 Task: Look for space in Mentekab, Malaysia from 5th September, 2023 to 13th September, 2023 for 6 adults in price range Rs.15000 to Rs.20000. Place can be entire place with 3 bedrooms having 3 beds and 3 bathrooms. Property type can be house, flat, guest house. Booking option can be shelf check-in. Required host language is English.
Action: Mouse moved to (503, 124)
Screenshot: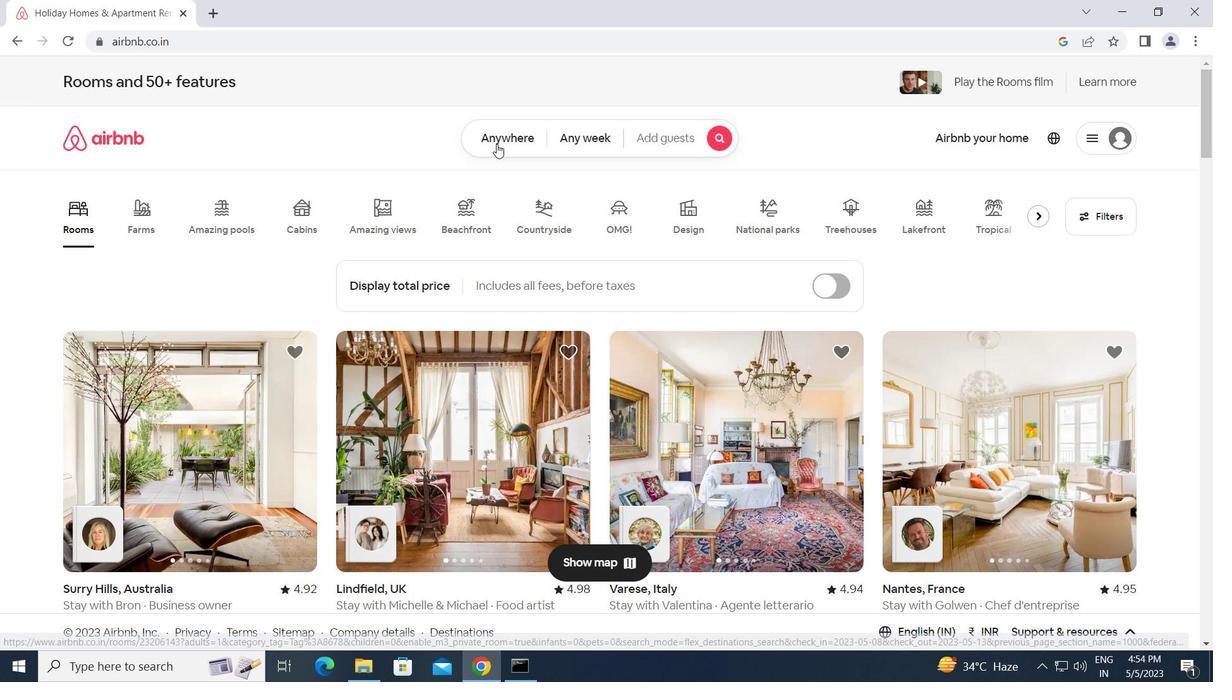 
Action: Mouse pressed left at (503, 124)
Screenshot: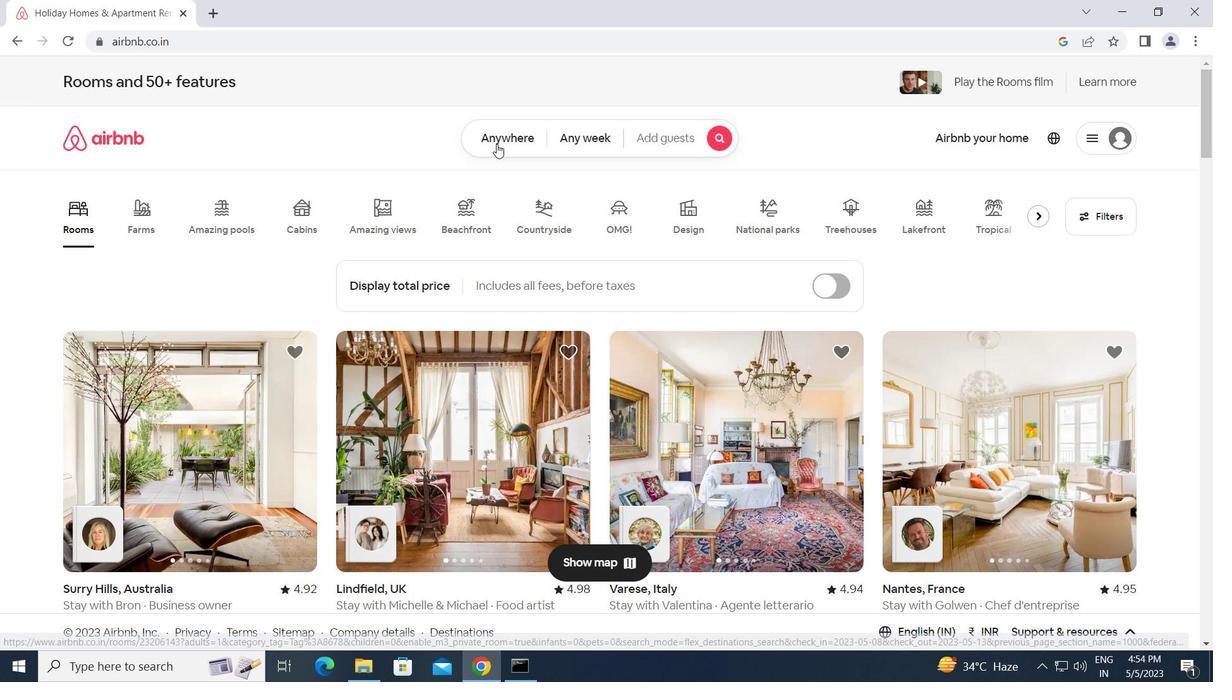 
Action: Mouse moved to (410, 189)
Screenshot: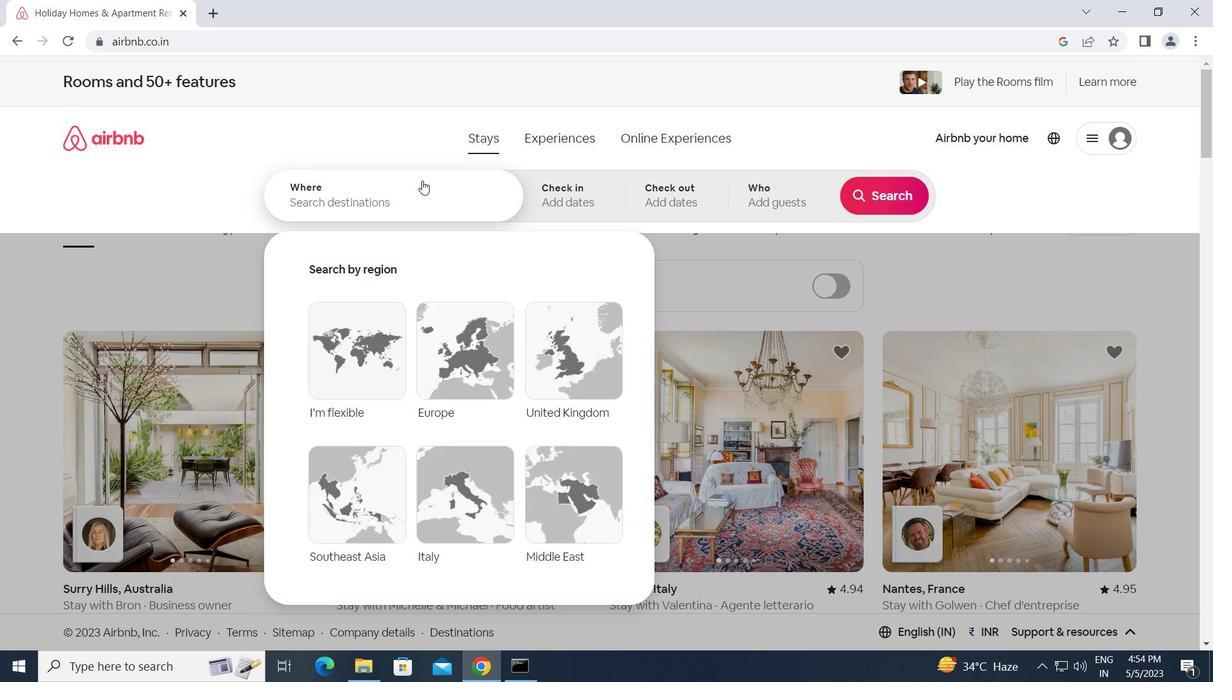 
Action: Mouse pressed left at (410, 189)
Screenshot: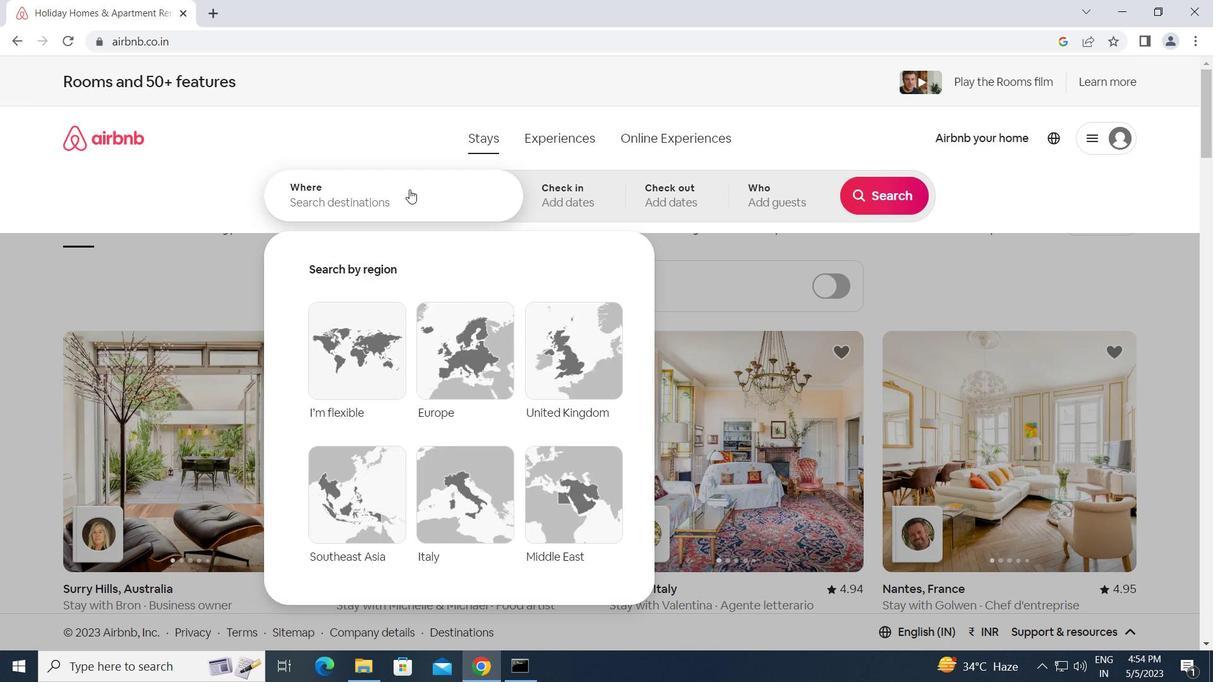 
Action: Key pressed m<Key.caps_lock>entekab,<Key.space><Key.caps_lock>m<Key.caps_lock>alaysia<Key.enter>
Screenshot: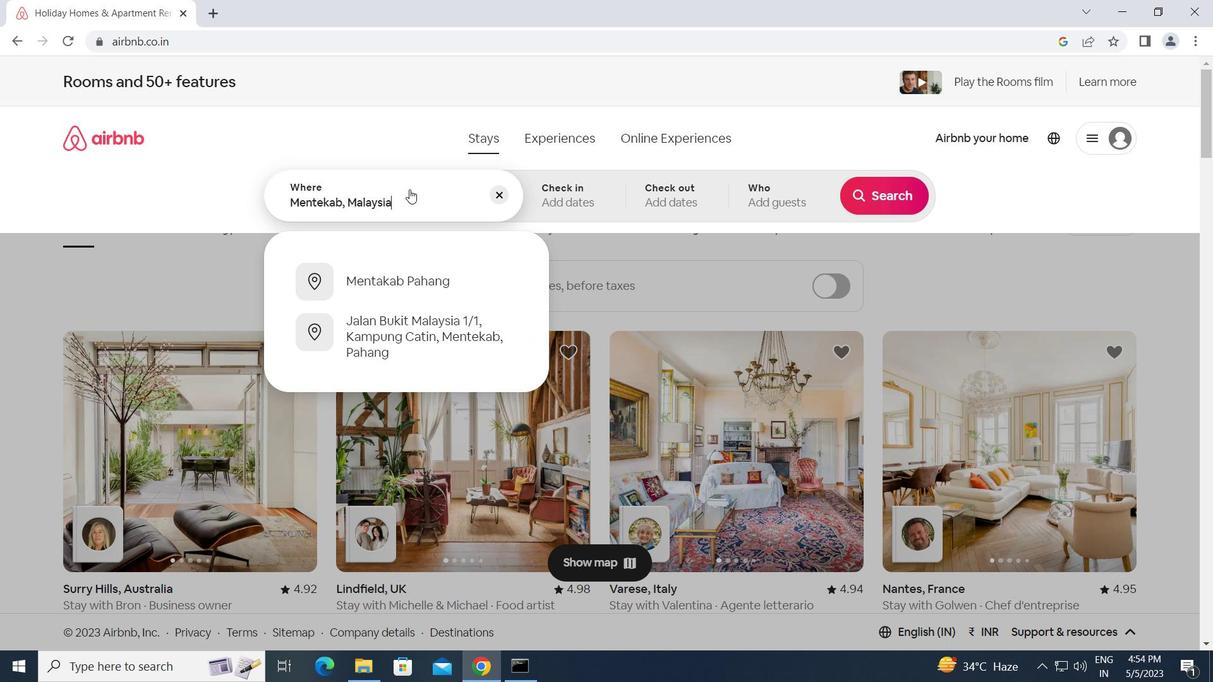 
Action: Mouse moved to (886, 327)
Screenshot: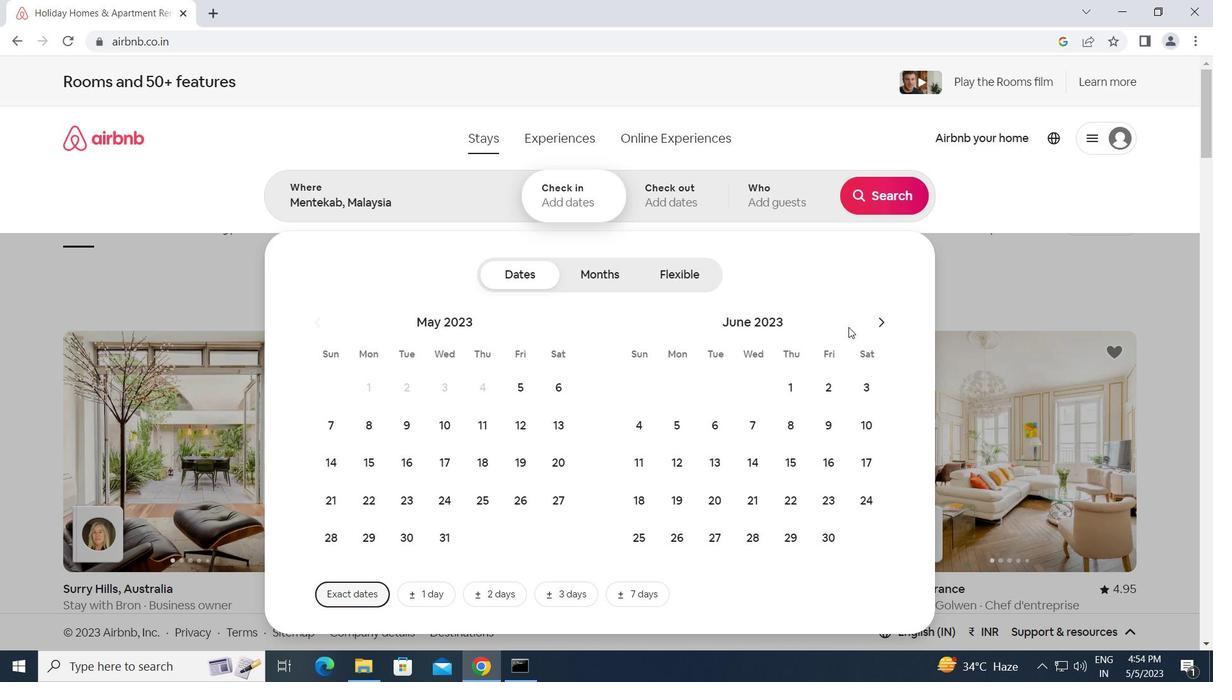 
Action: Mouse pressed left at (886, 327)
Screenshot: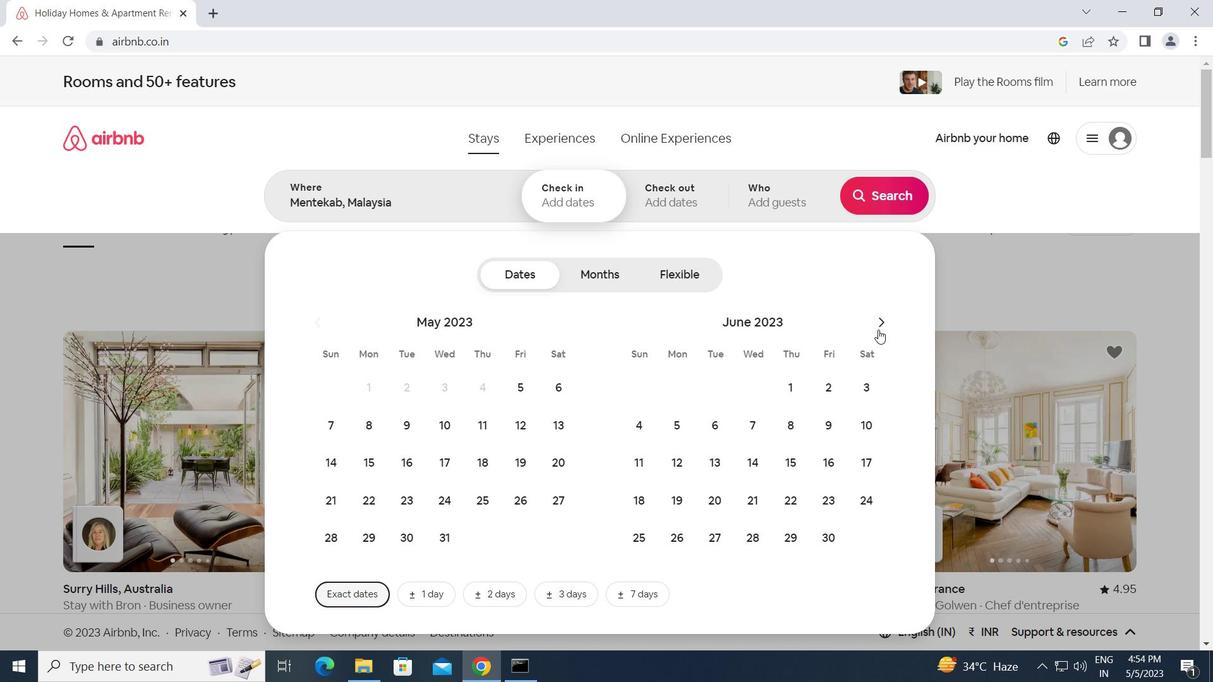 
Action: Mouse pressed left at (886, 327)
Screenshot: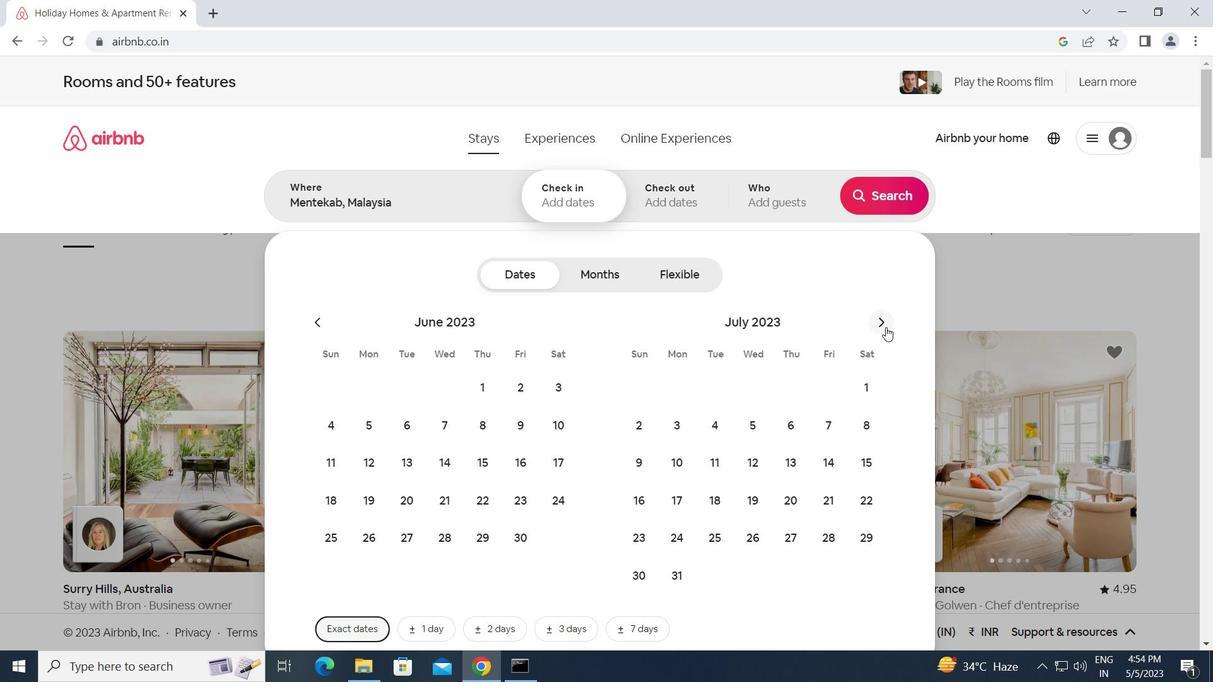 
Action: Mouse pressed left at (886, 327)
Screenshot: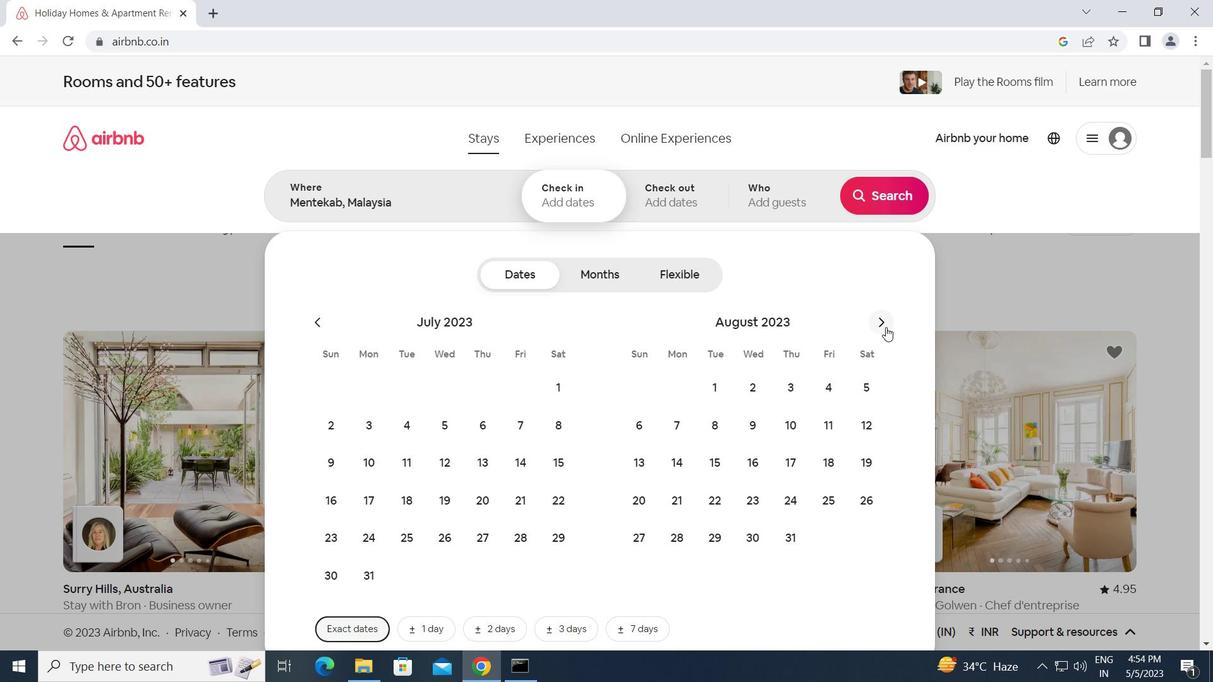
Action: Mouse moved to (711, 429)
Screenshot: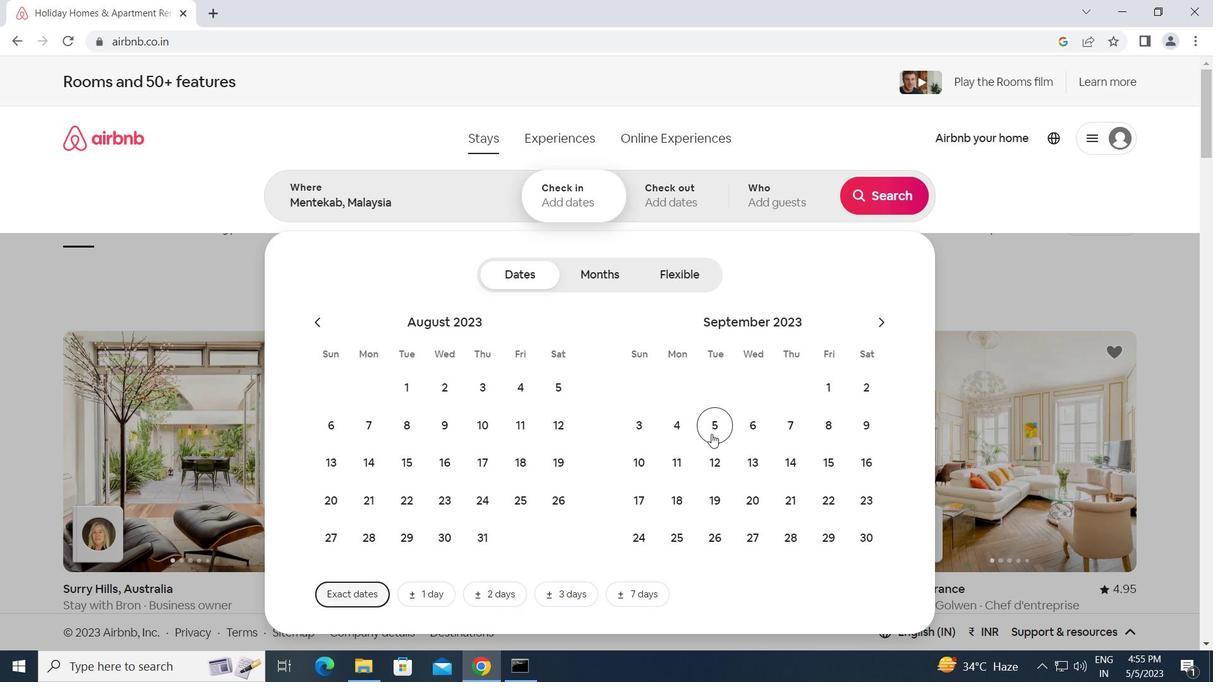 
Action: Mouse pressed left at (711, 429)
Screenshot: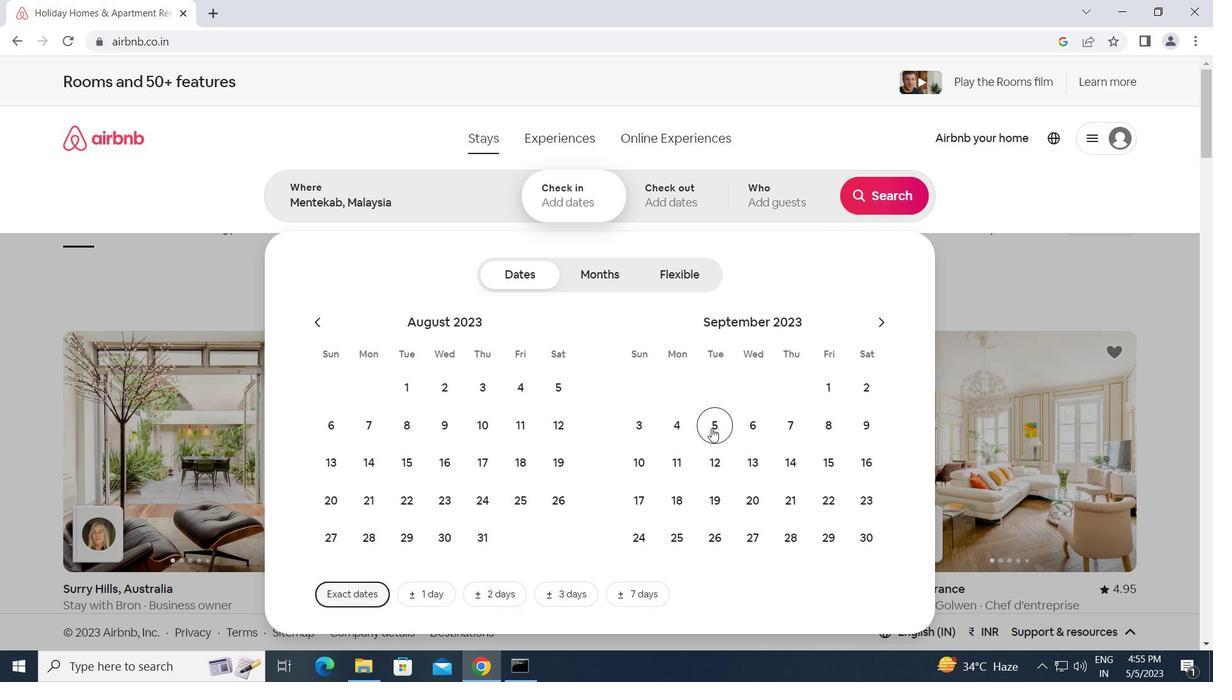 
Action: Mouse moved to (753, 457)
Screenshot: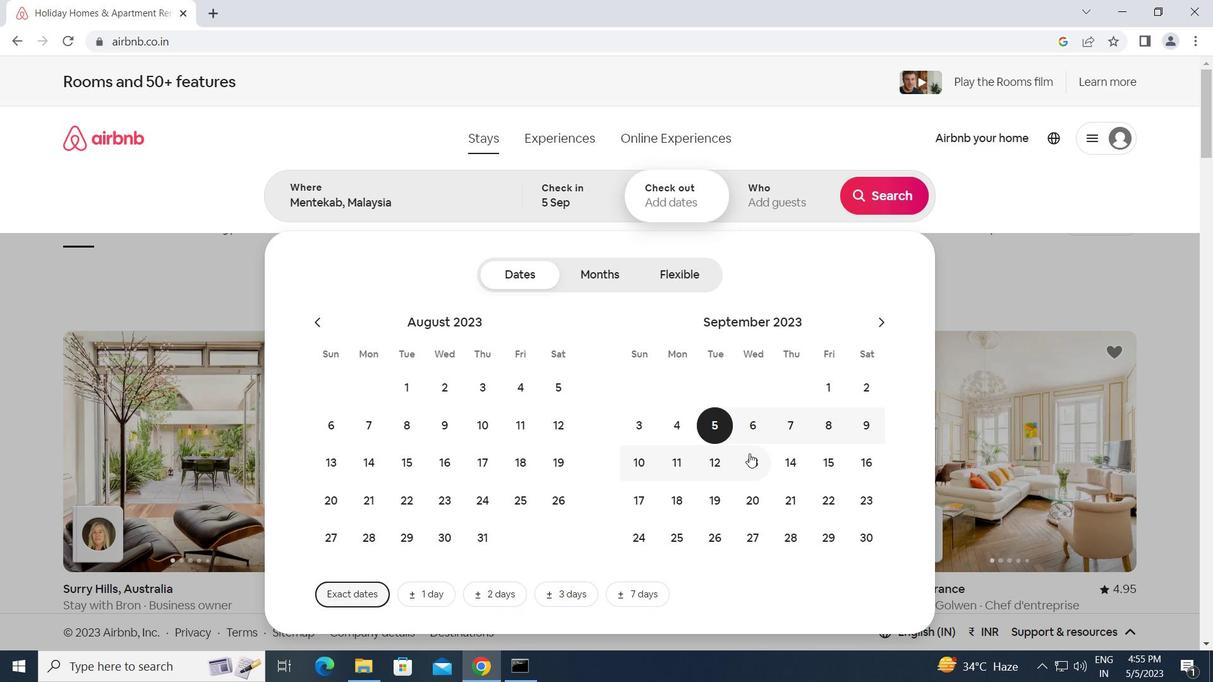 
Action: Mouse pressed left at (753, 457)
Screenshot: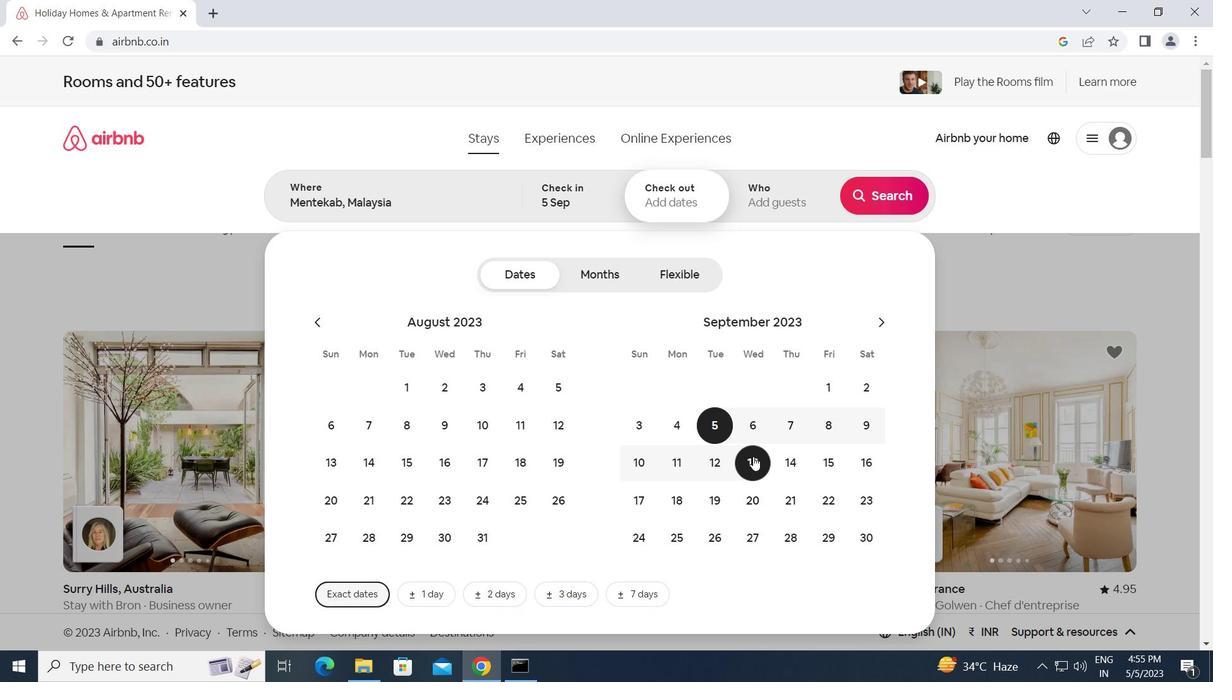 
Action: Mouse moved to (769, 199)
Screenshot: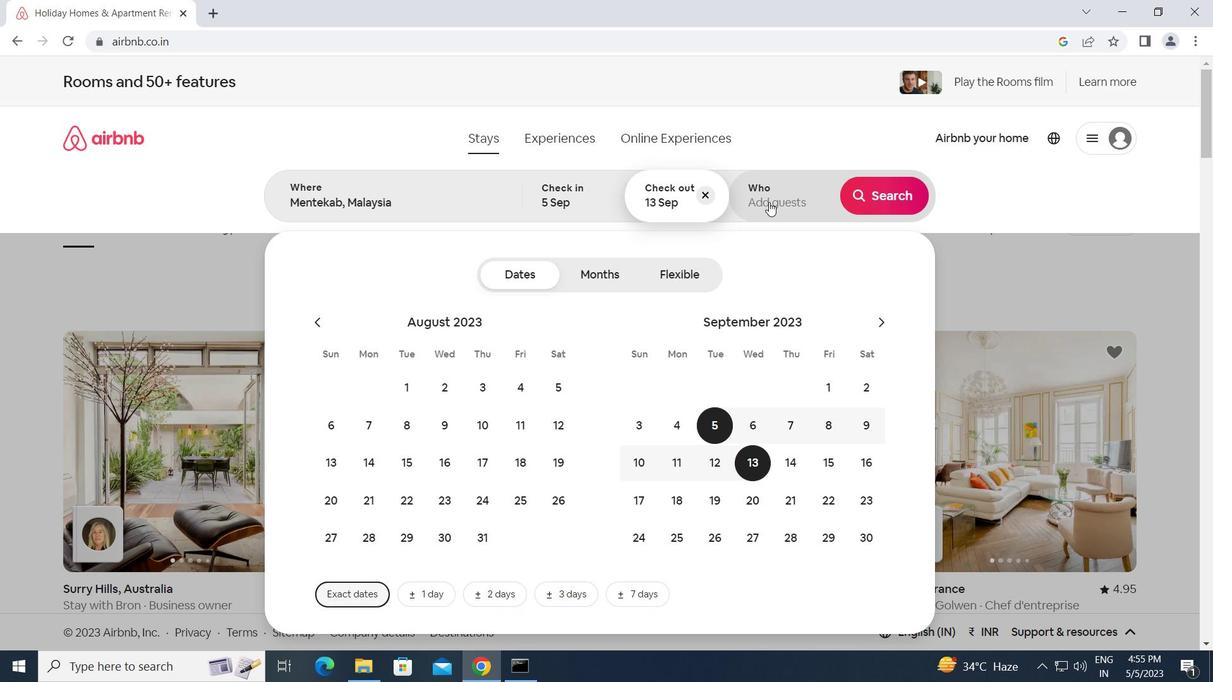 
Action: Mouse pressed left at (769, 199)
Screenshot: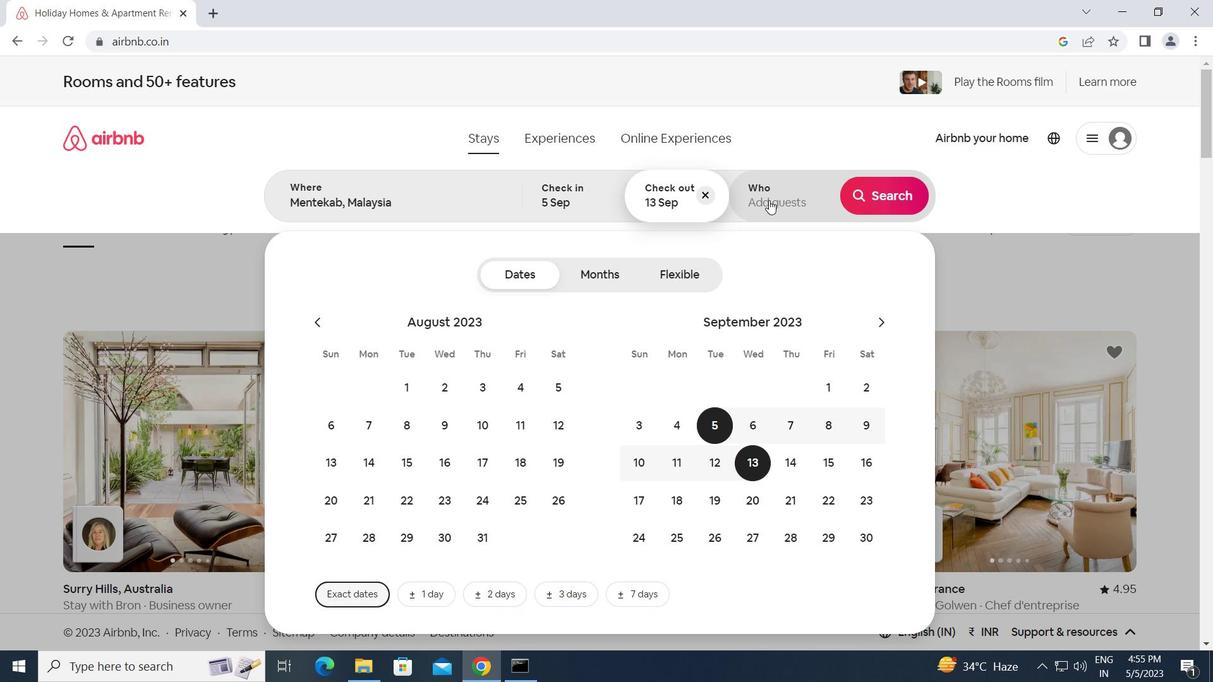 
Action: Mouse moved to (887, 282)
Screenshot: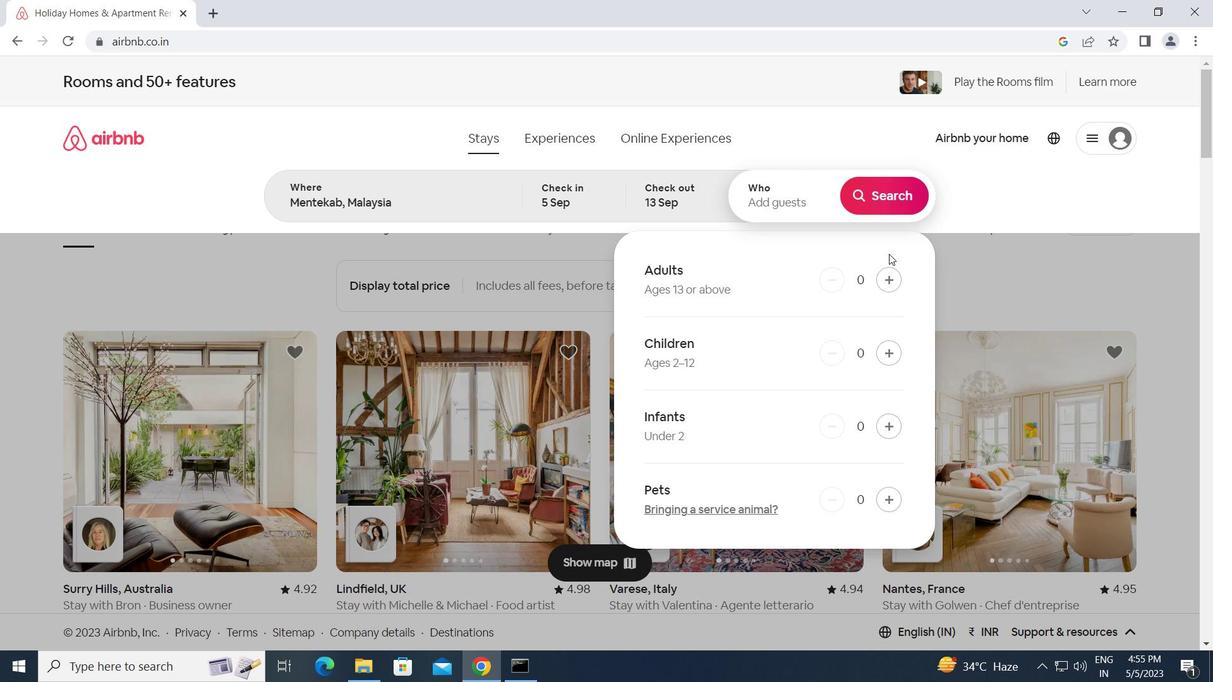 
Action: Mouse pressed left at (887, 282)
Screenshot: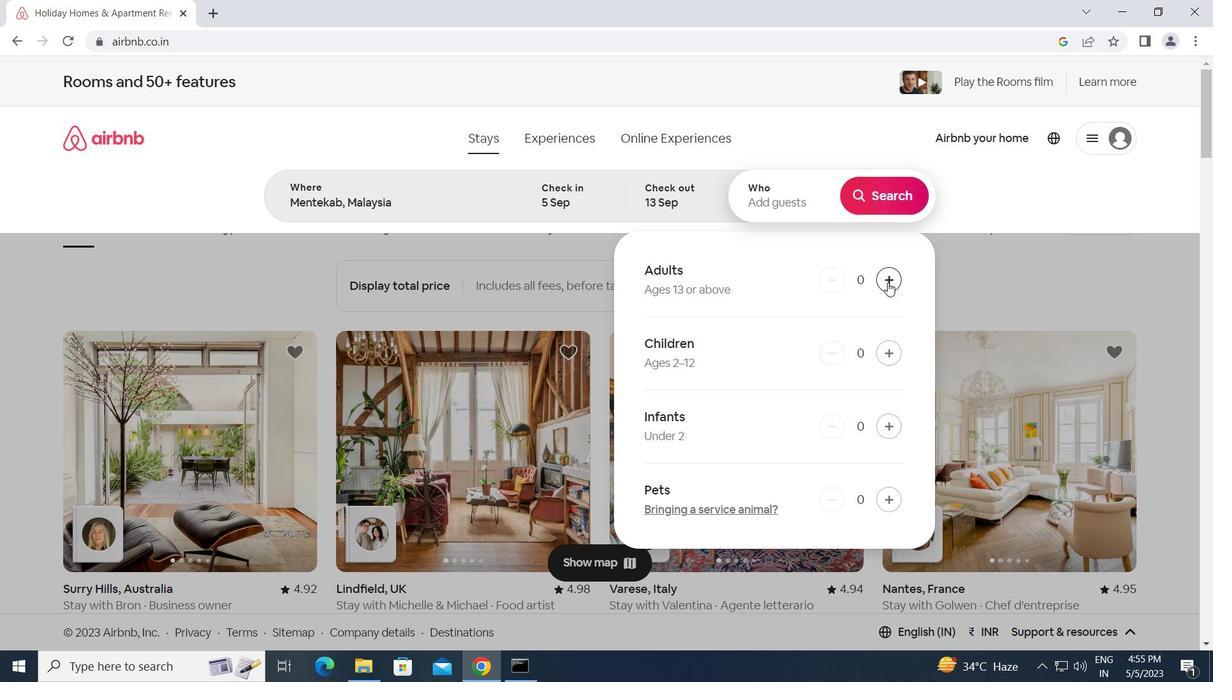 
Action: Mouse pressed left at (887, 282)
Screenshot: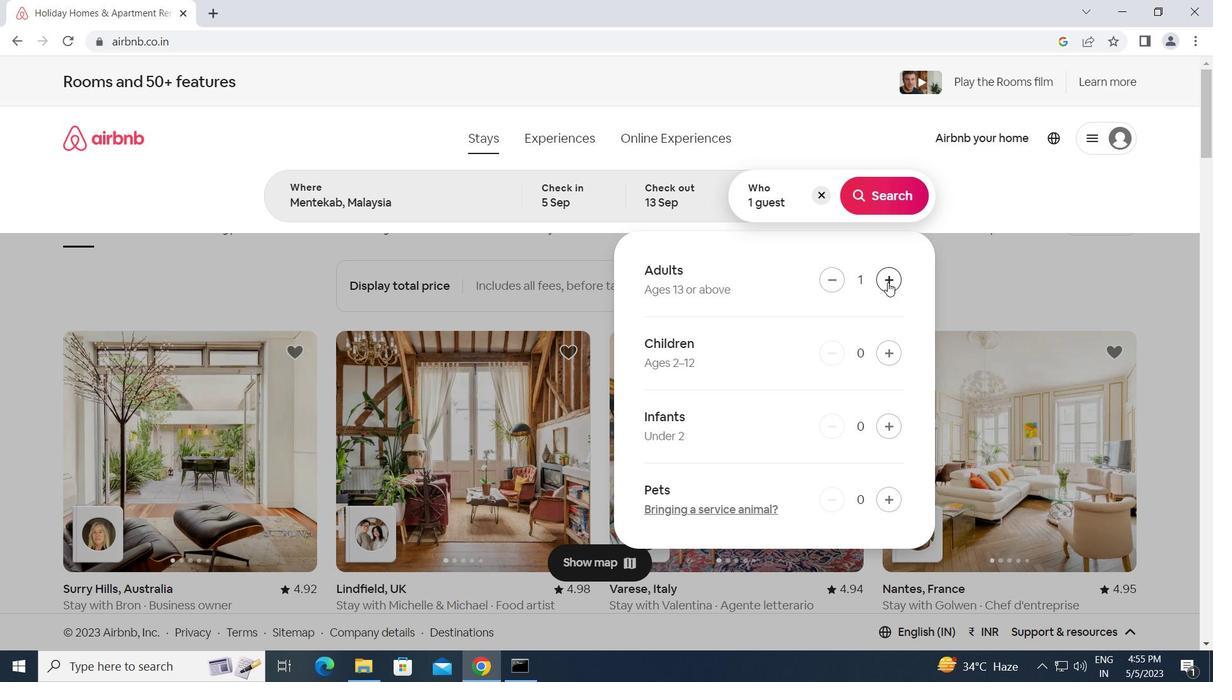 
Action: Mouse pressed left at (887, 282)
Screenshot: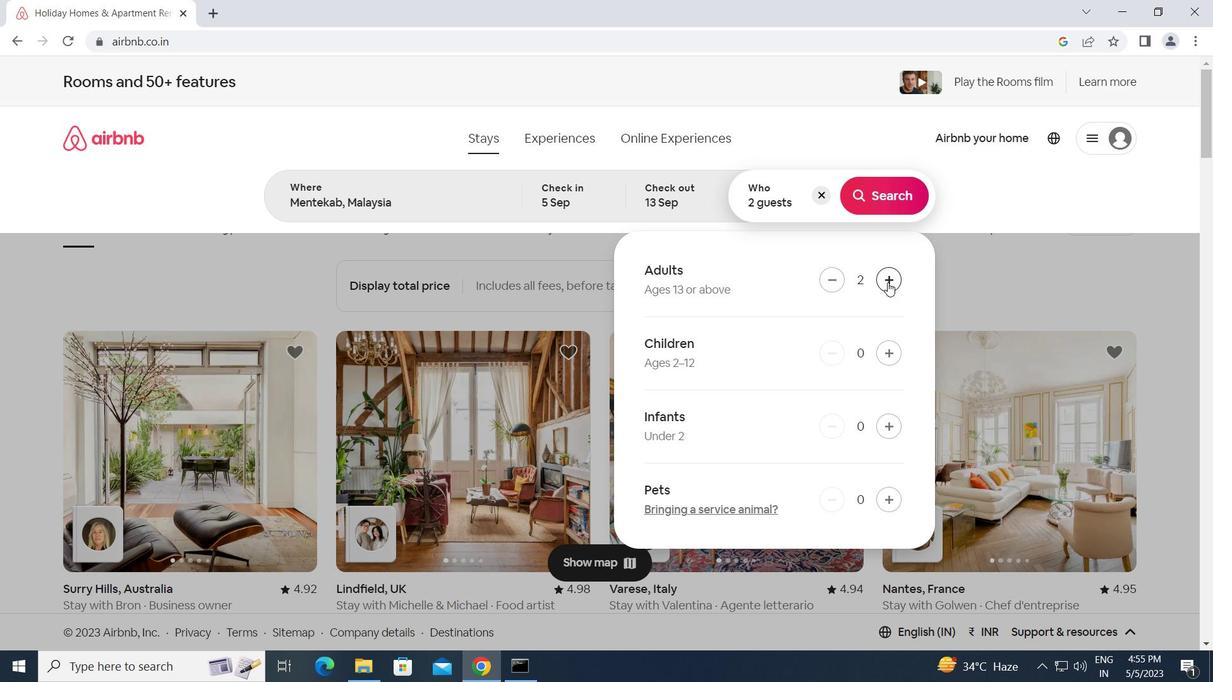 
Action: Mouse pressed left at (887, 282)
Screenshot: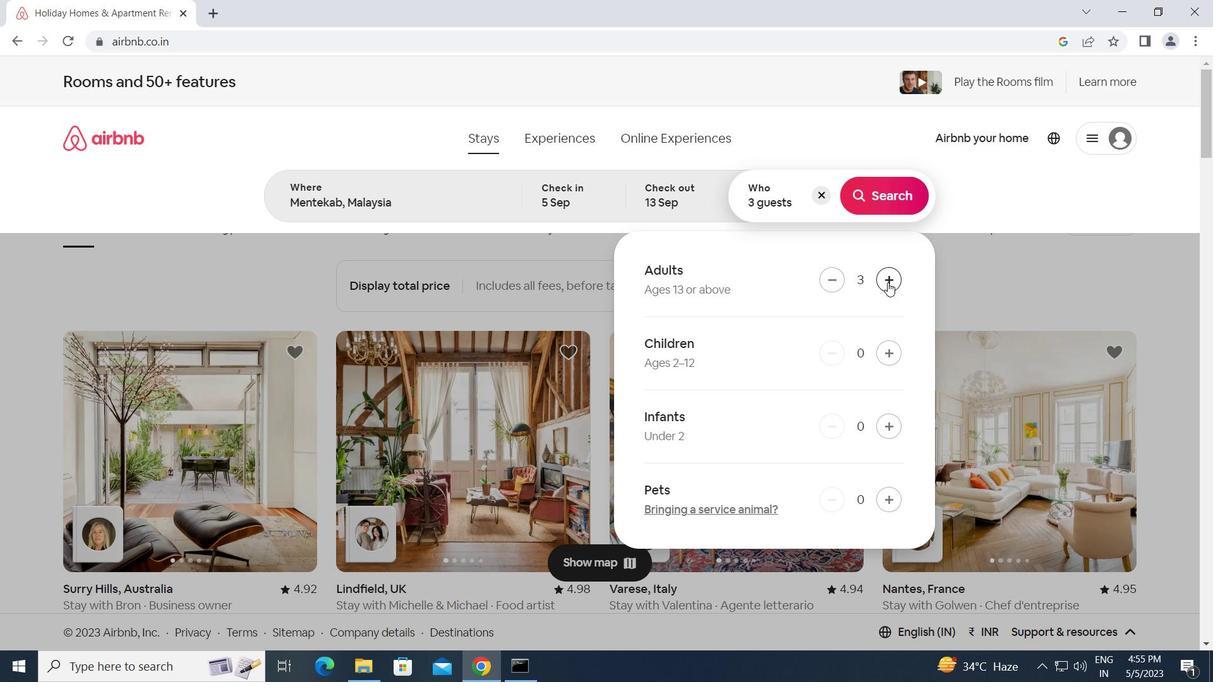 
Action: Mouse pressed left at (887, 282)
Screenshot: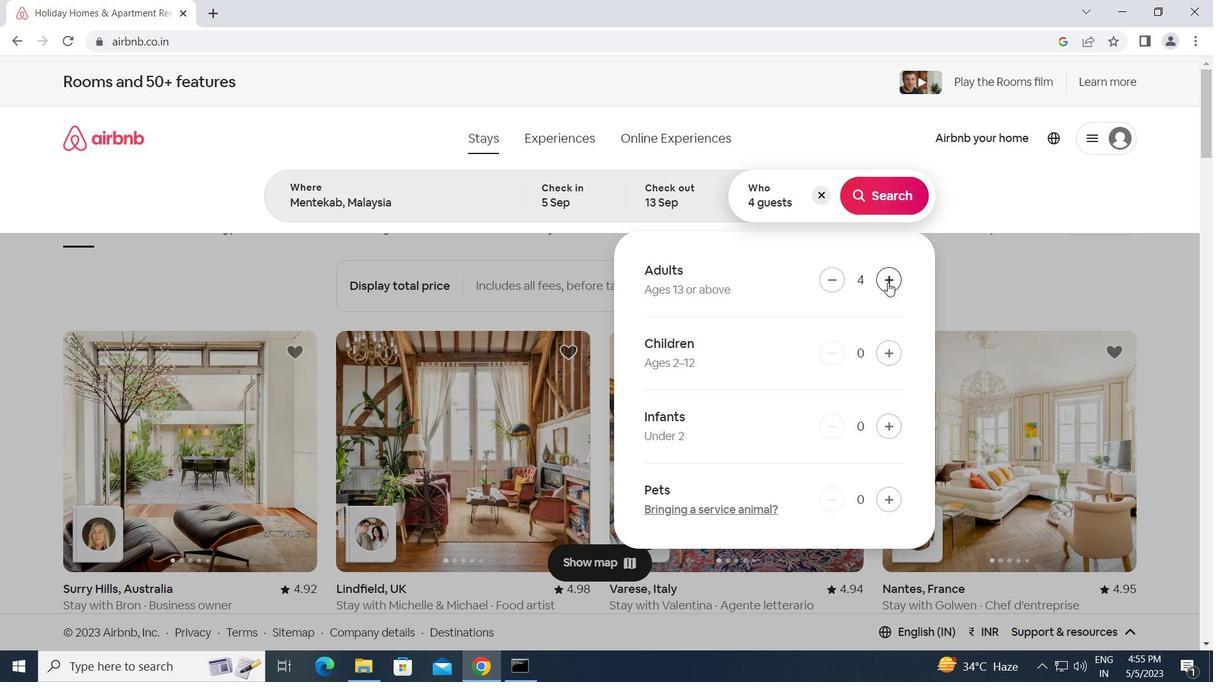 
Action: Mouse pressed left at (887, 282)
Screenshot: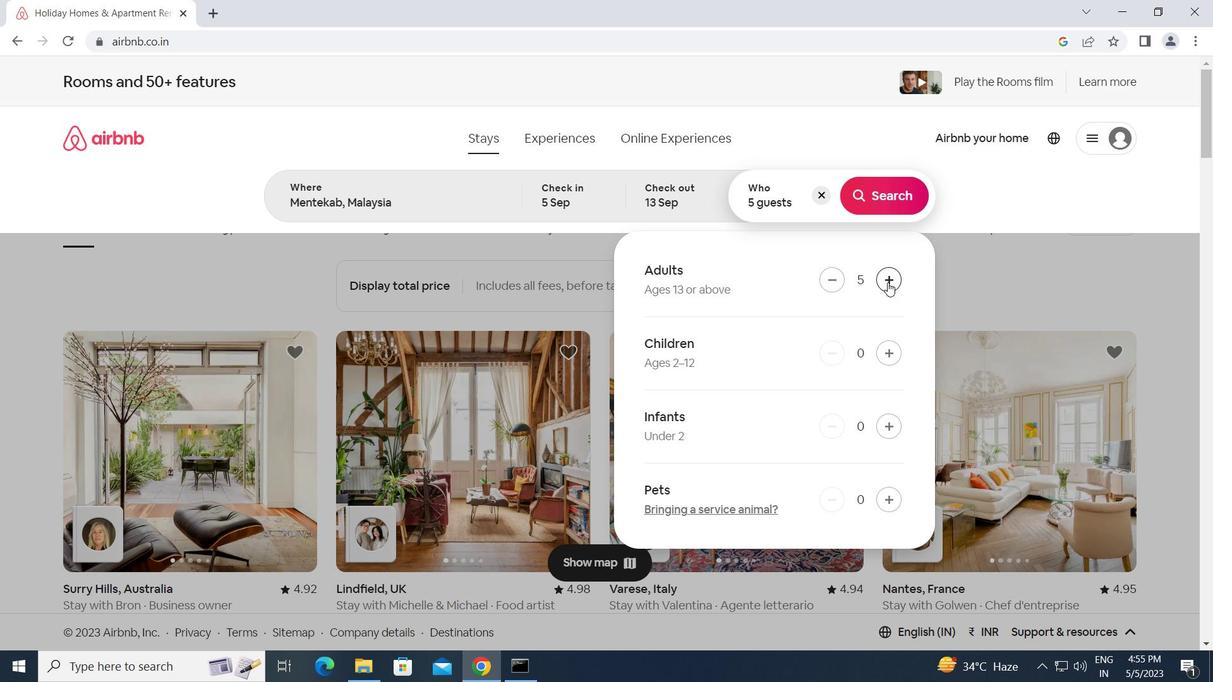 
Action: Mouse moved to (902, 188)
Screenshot: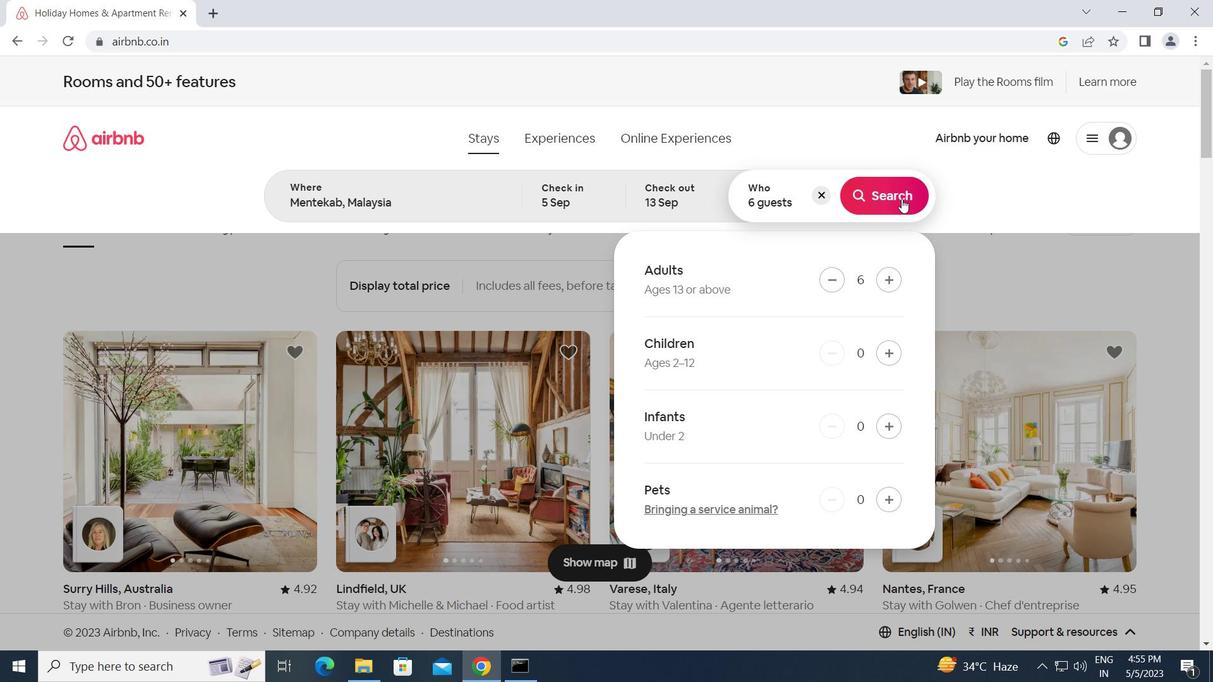 
Action: Mouse pressed left at (902, 188)
Screenshot: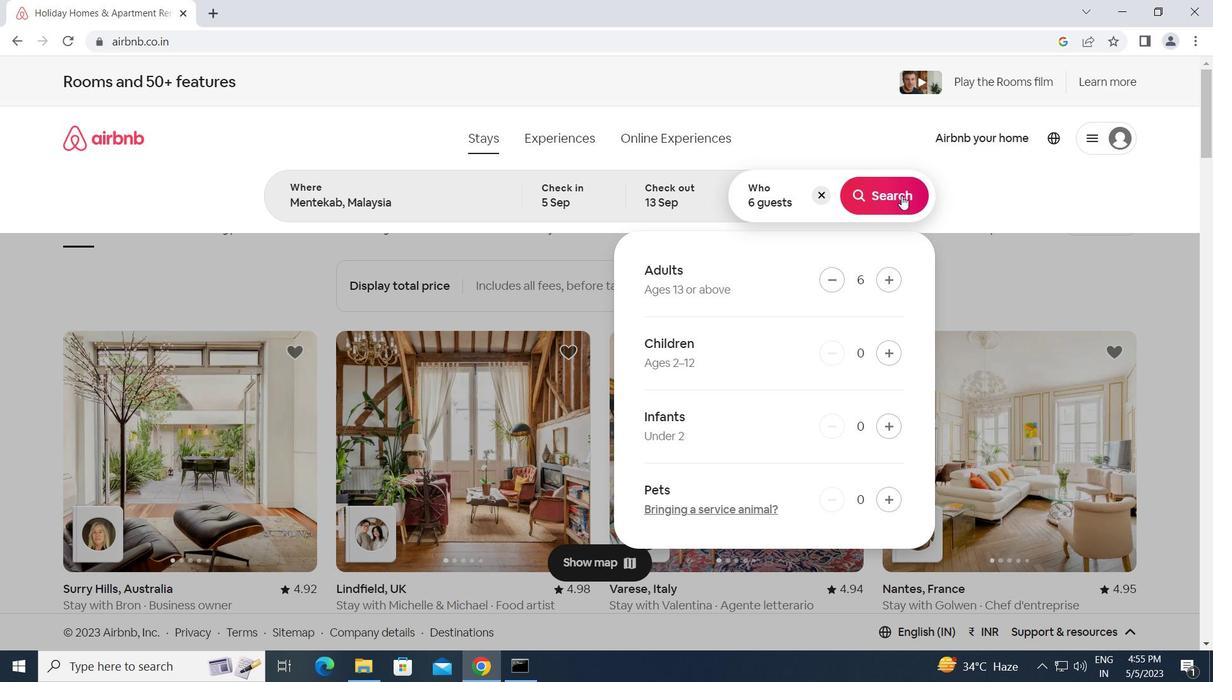 
Action: Mouse moved to (1129, 154)
Screenshot: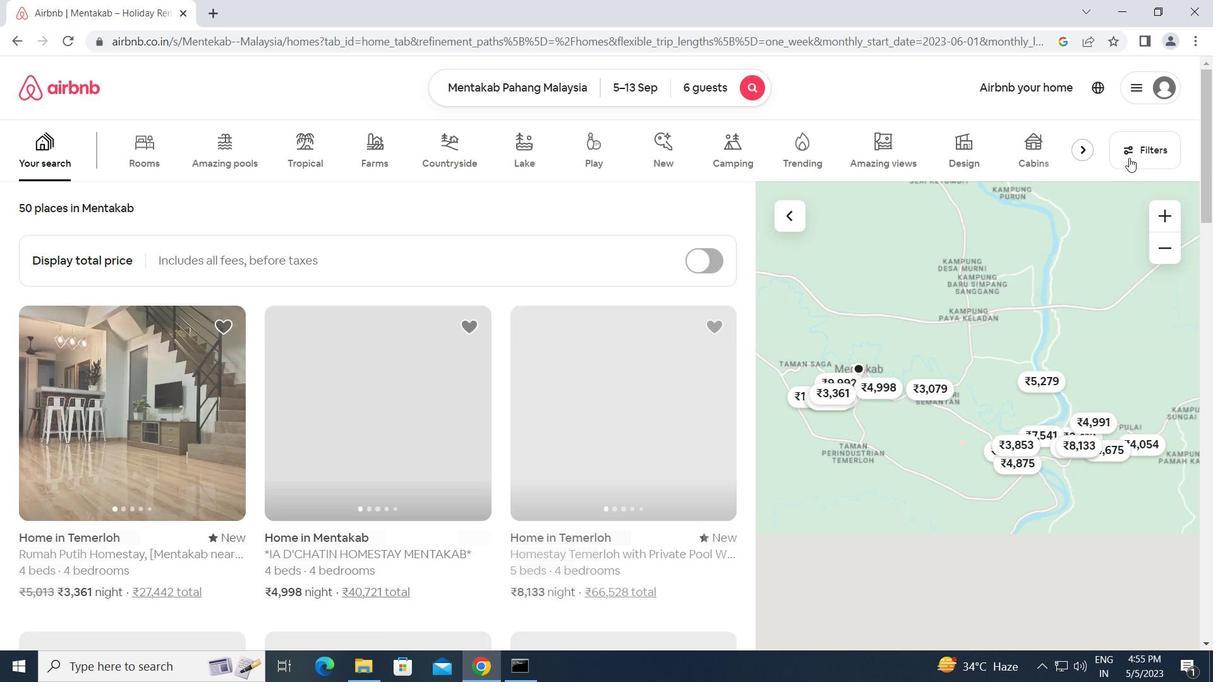 
Action: Mouse pressed left at (1129, 154)
Screenshot: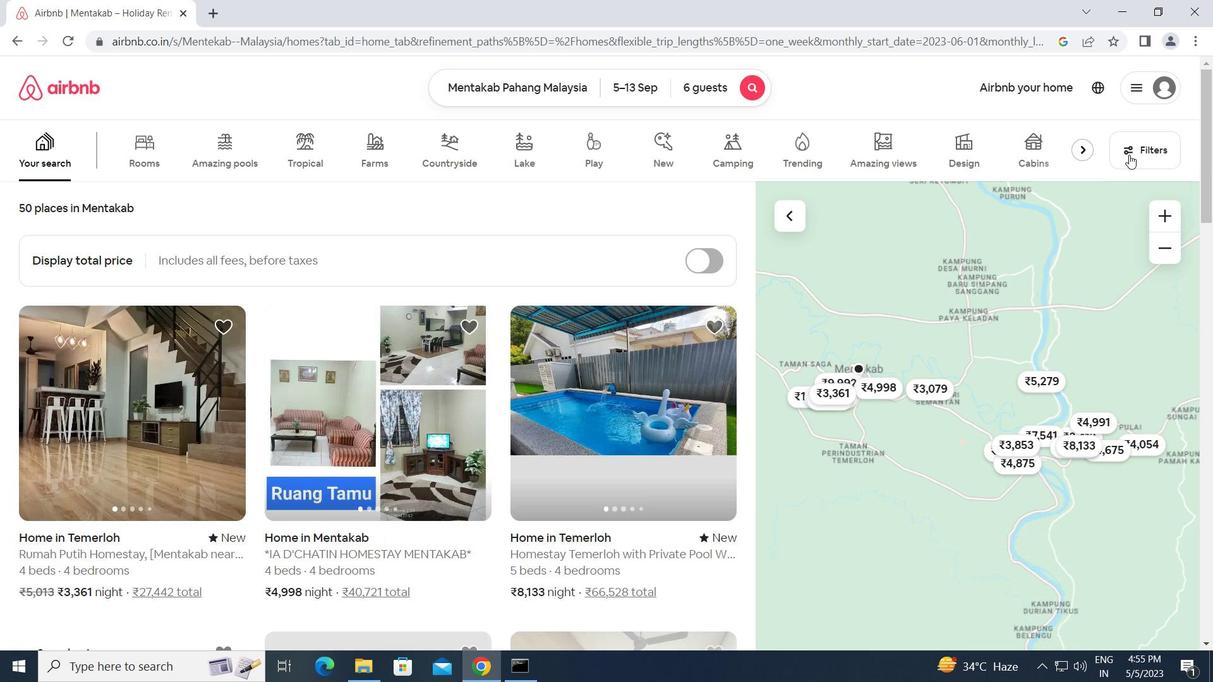
Action: Mouse moved to (364, 530)
Screenshot: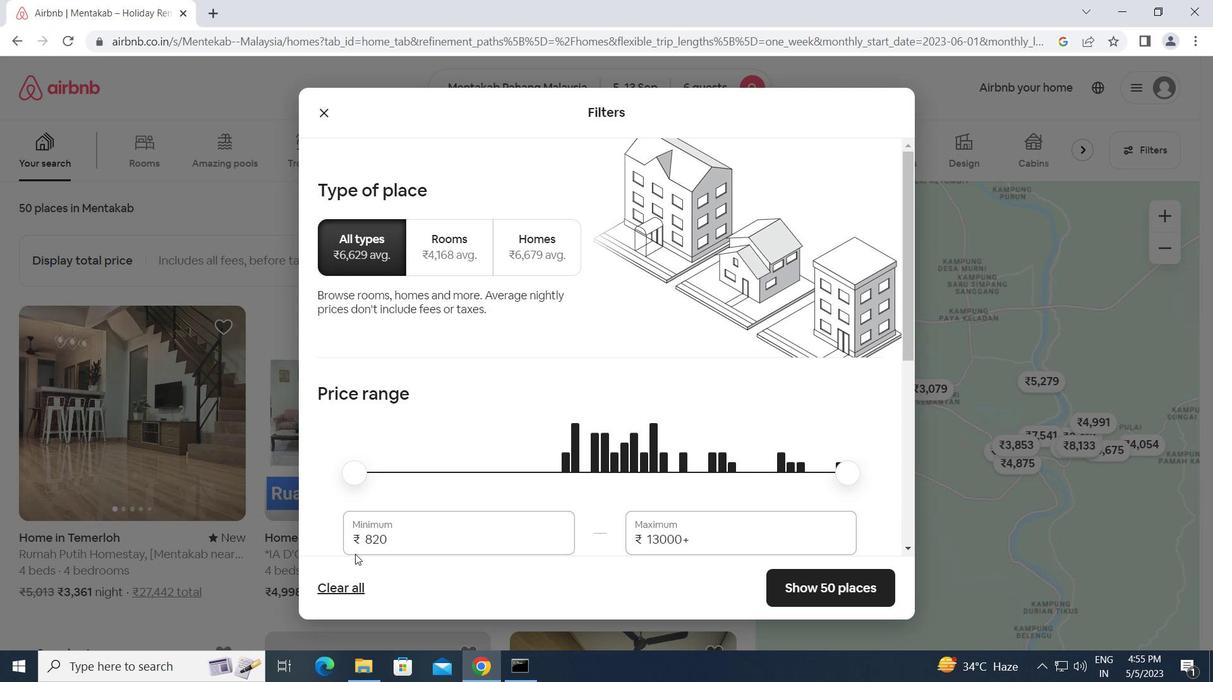 
Action: Mouse scrolled (364, 530) with delta (0, 0)
Screenshot: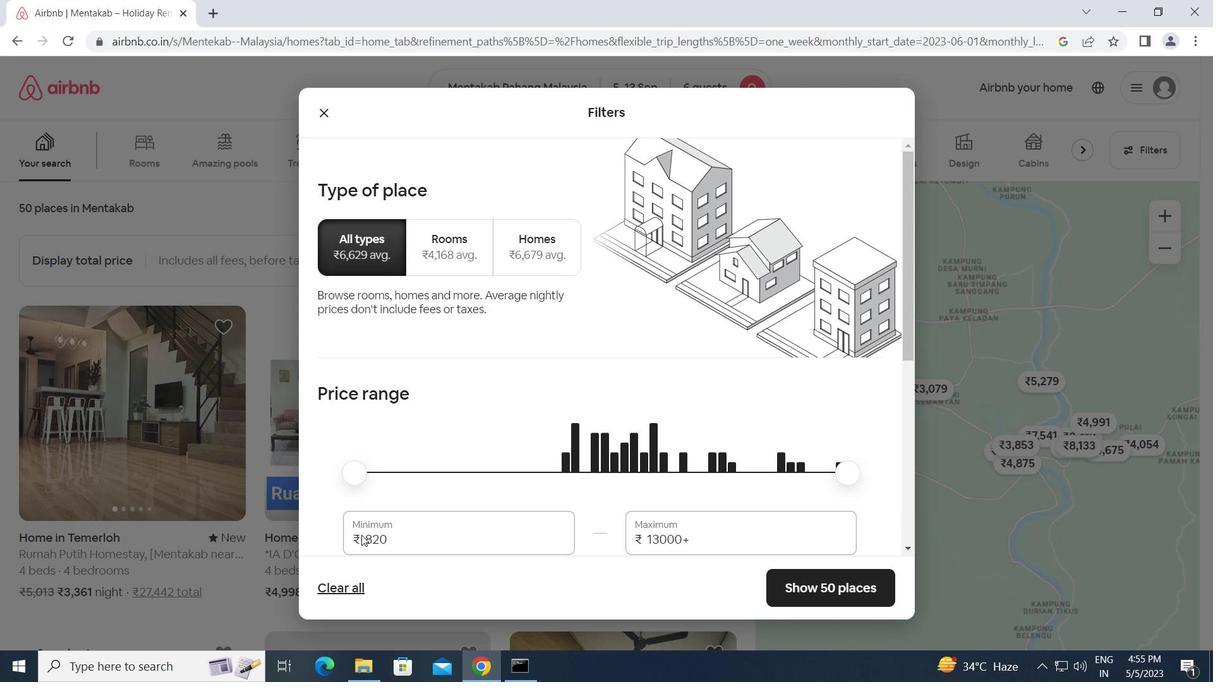 
Action: Mouse scrolled (364, 530) with delta (0, 0)
Screenshot: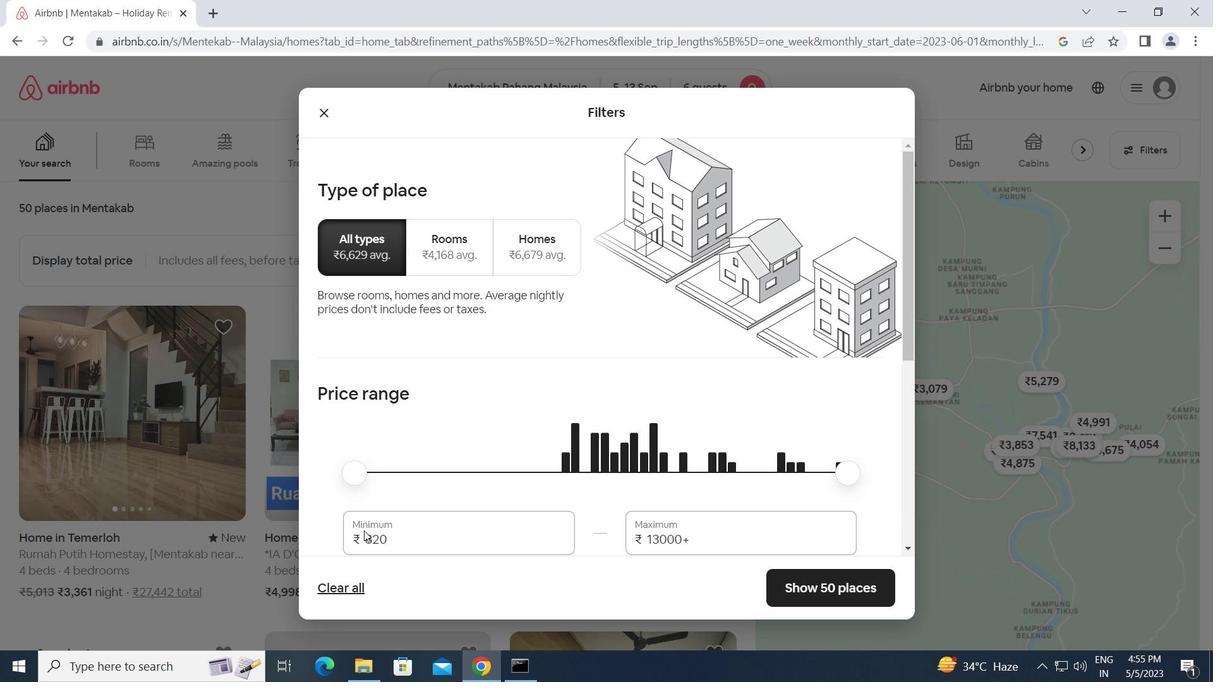 
Action: Mouse moved to (390, 382)
Screenshot: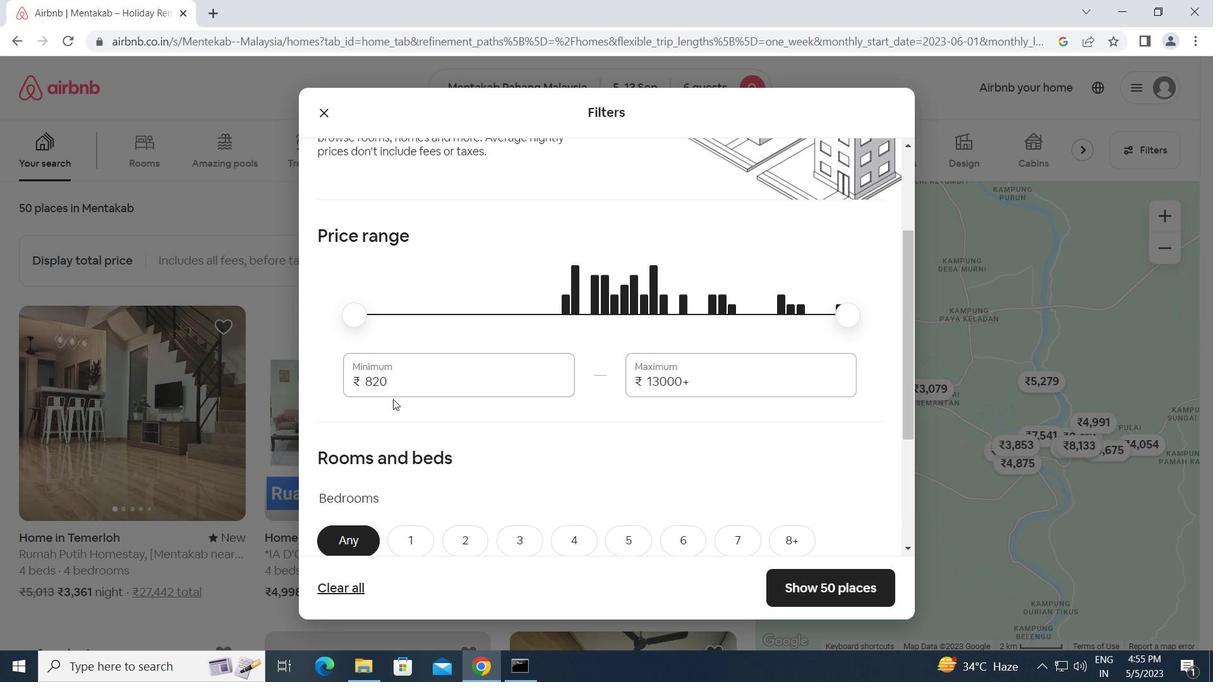 
Action: Mouse pressed left at (390, 382)
Screenshot: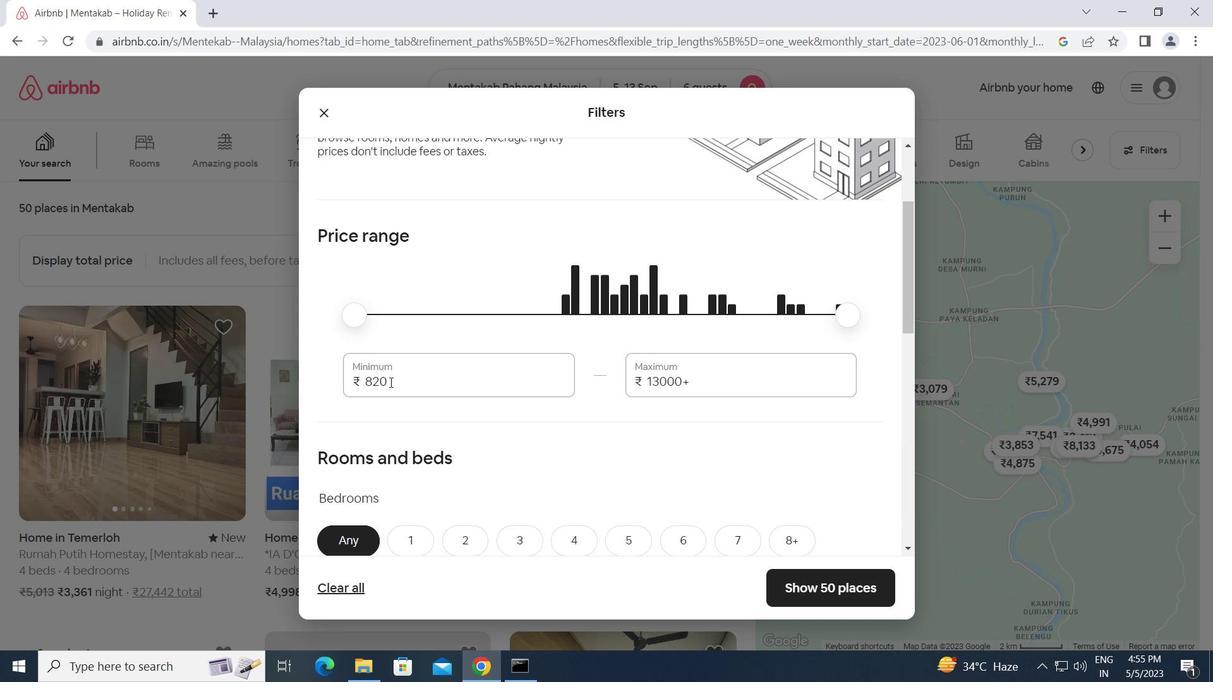 
Action: Mouse moved to (296, 379)
Screenshot: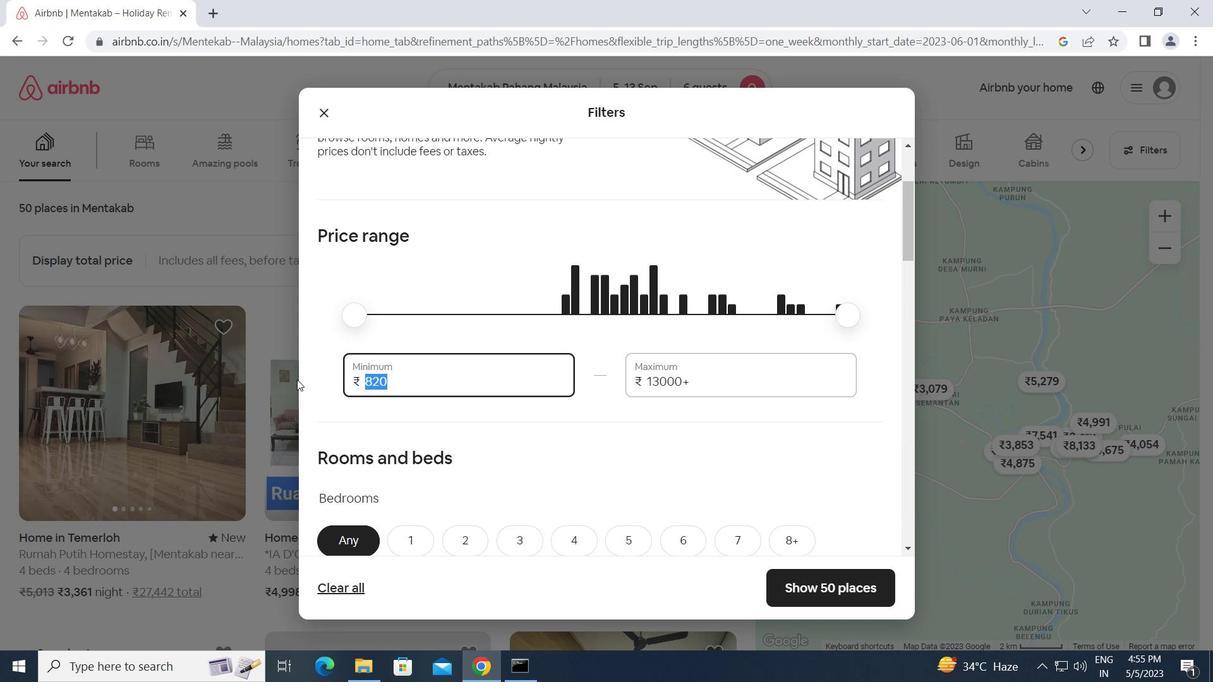
Action: Key pressed 15000<Key.tab>2000
Screenshot: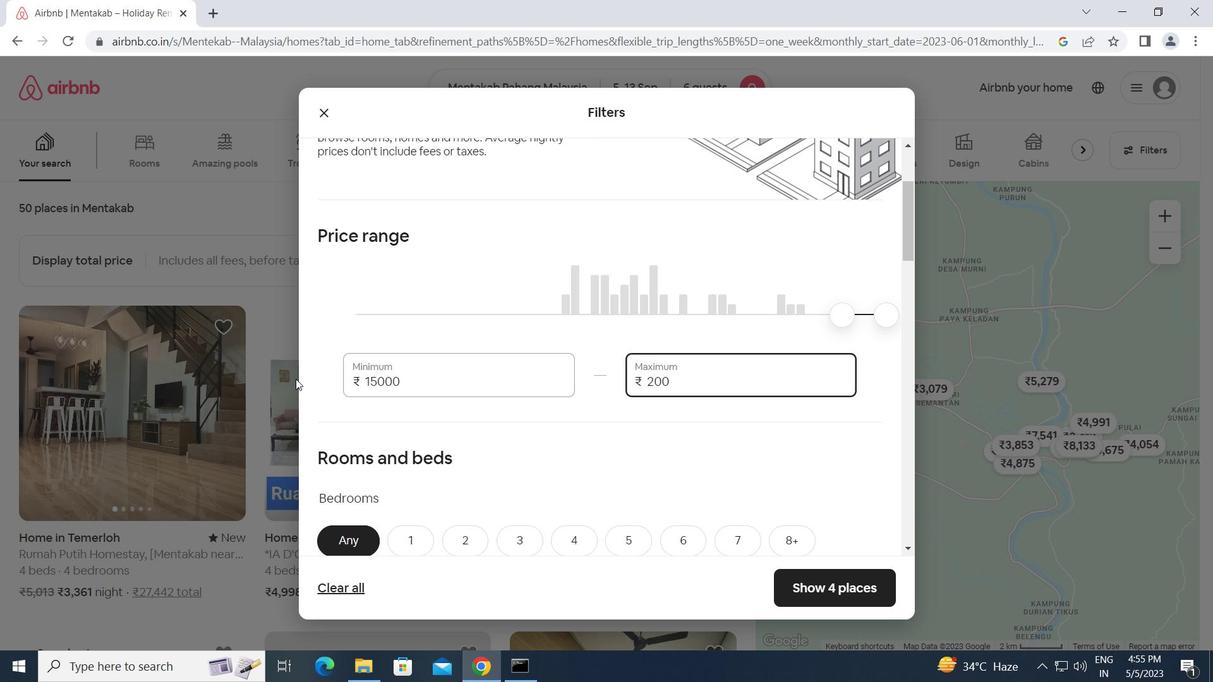 
Action: Mouse moved to (303, 389)
Screenshot: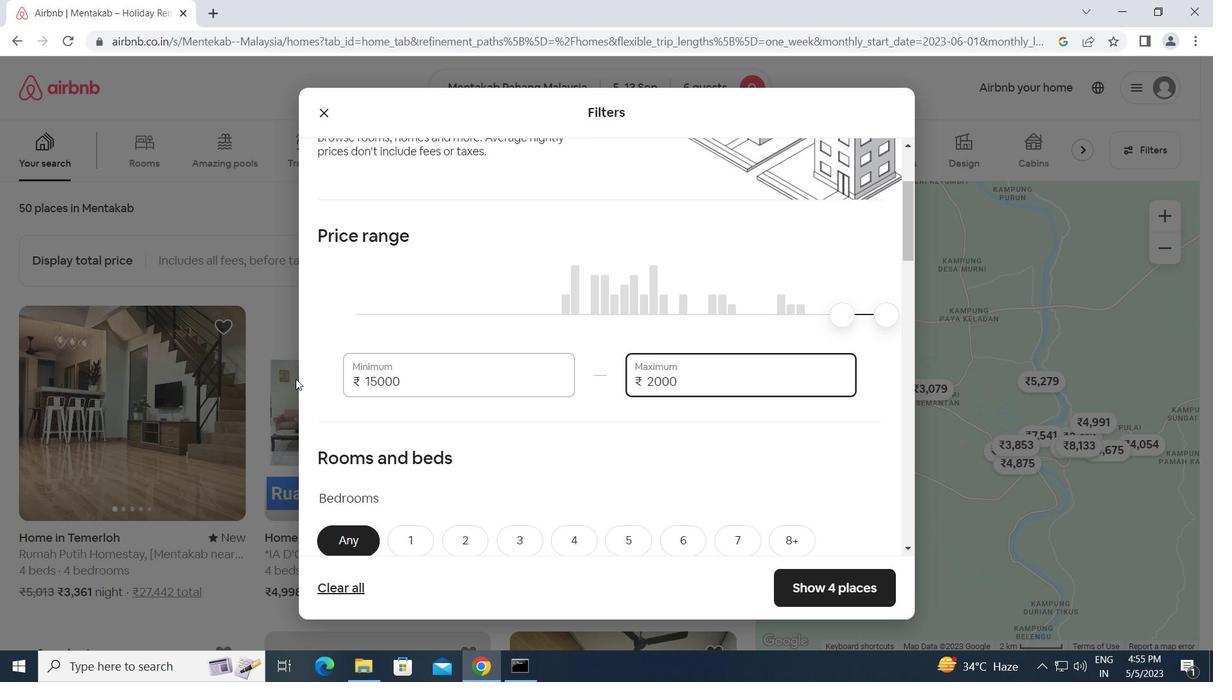 
Action: Key pressed 0
Screenshot: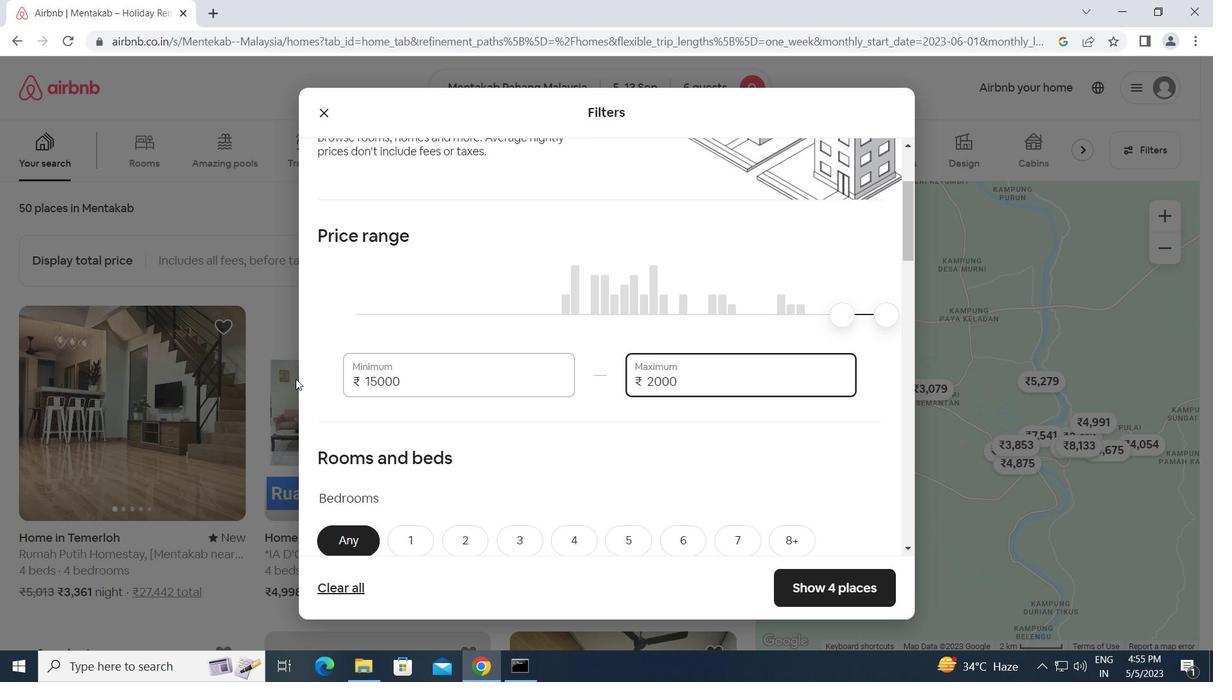 
Action: Mouse moved to (419, 429)
Screenshot: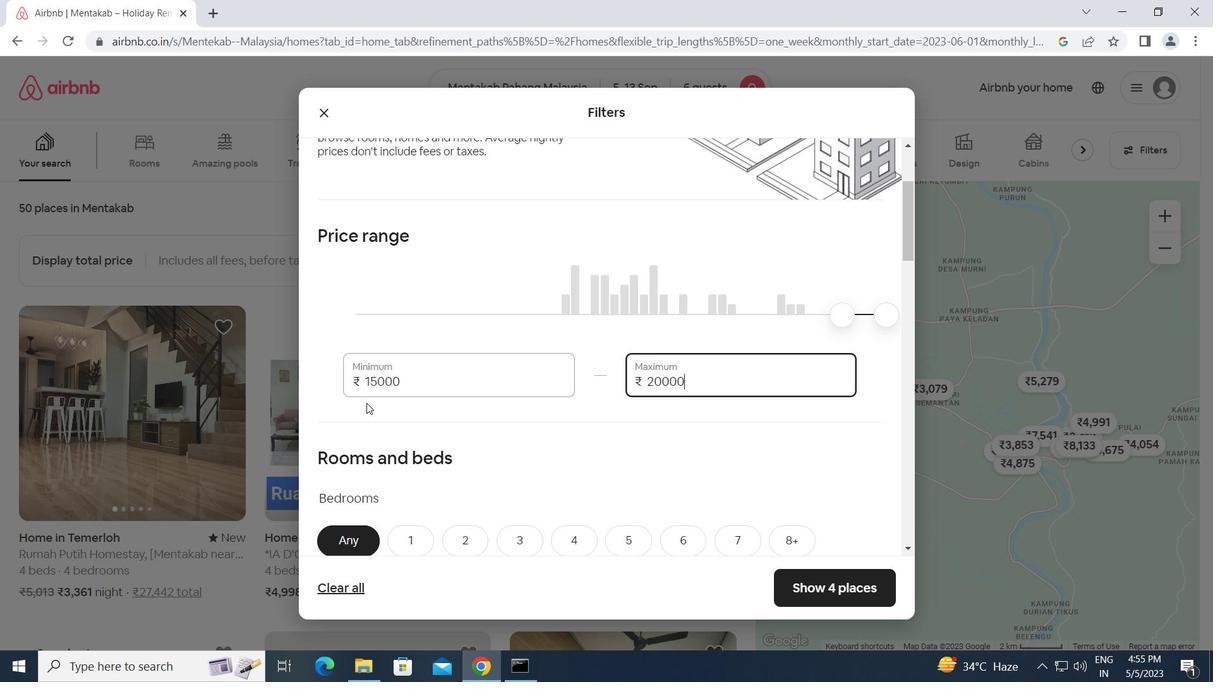 
Action: Mouse scrolled (419, 429) with delta (0, 0)
Screenshot: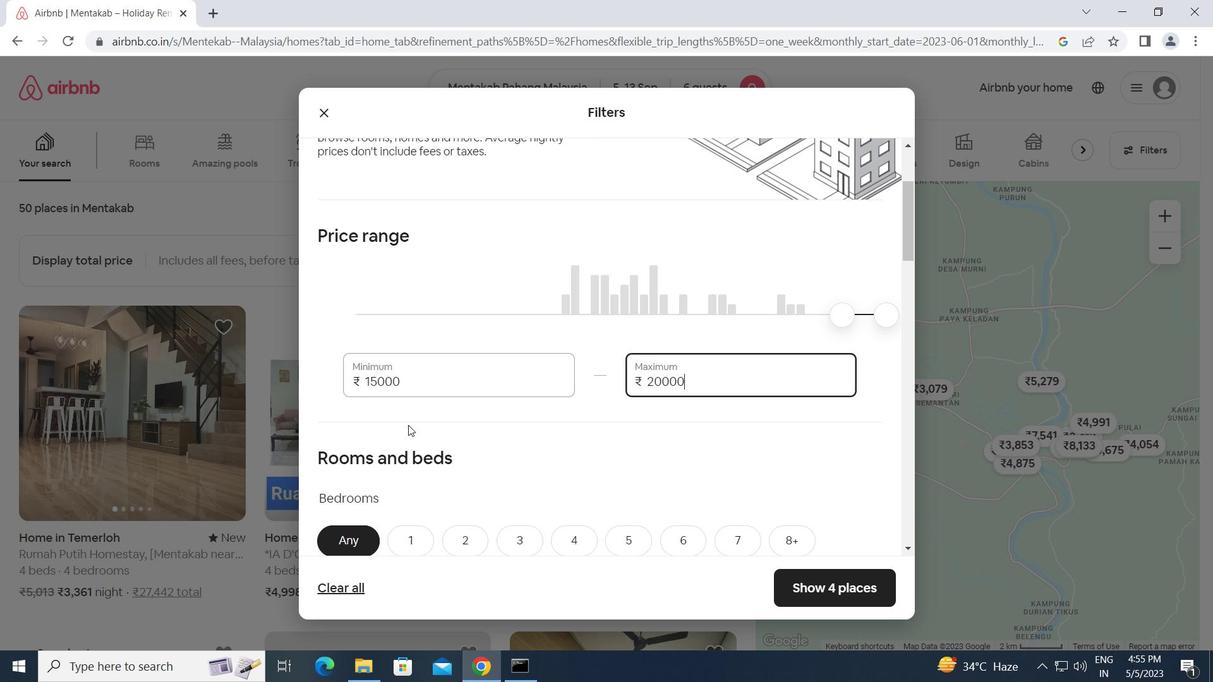 
Action: Mouse scrolled (419, 429) with delta (0, 0)
Screenshot: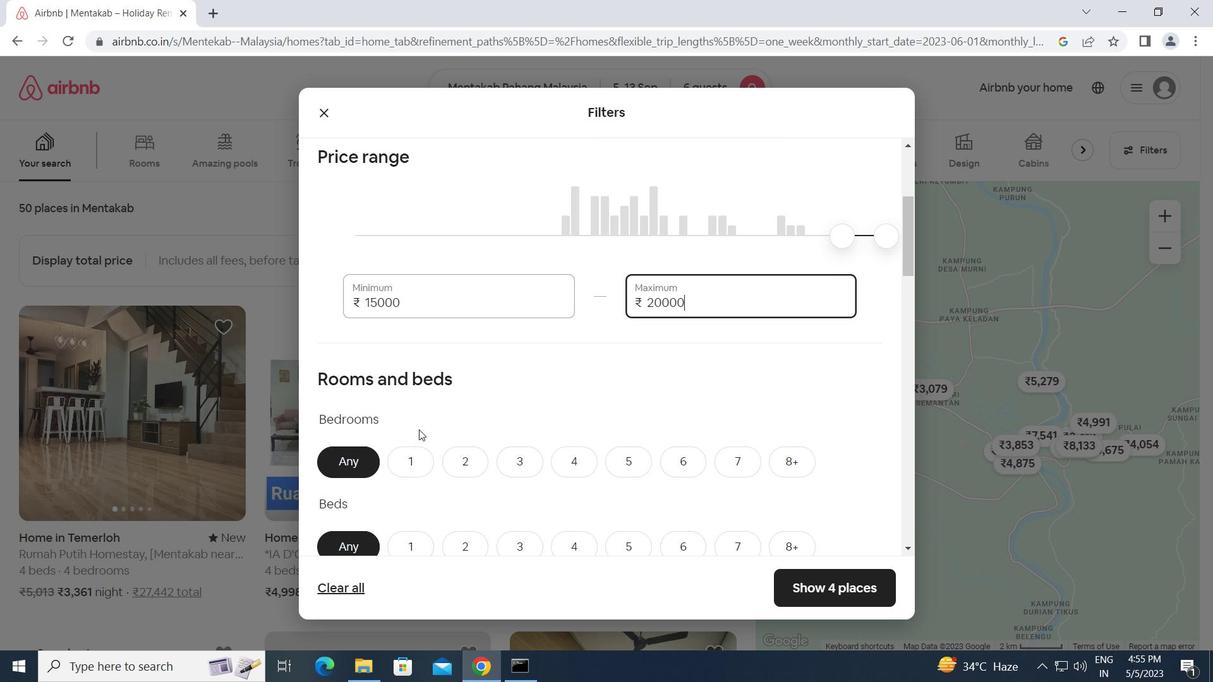 
Action: Mouse scrolled (419, 429) with delta (0, 0)
Screenshot: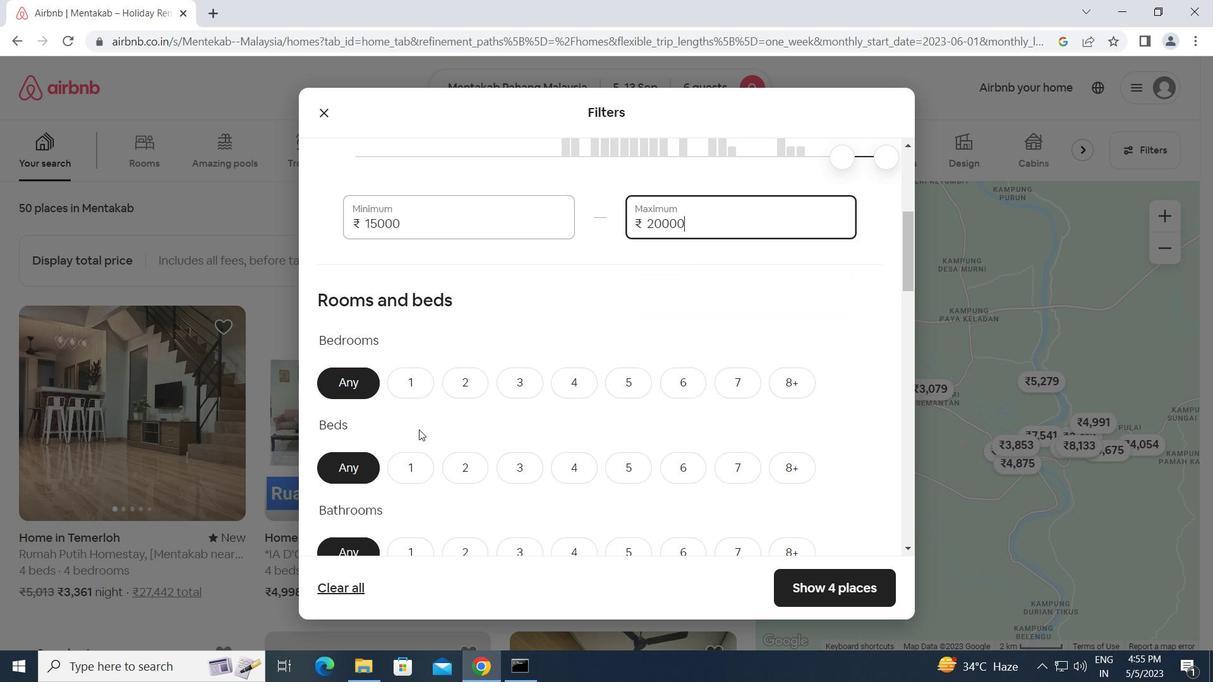 
Action: Mouse moved to (512, 305)
Screenshot: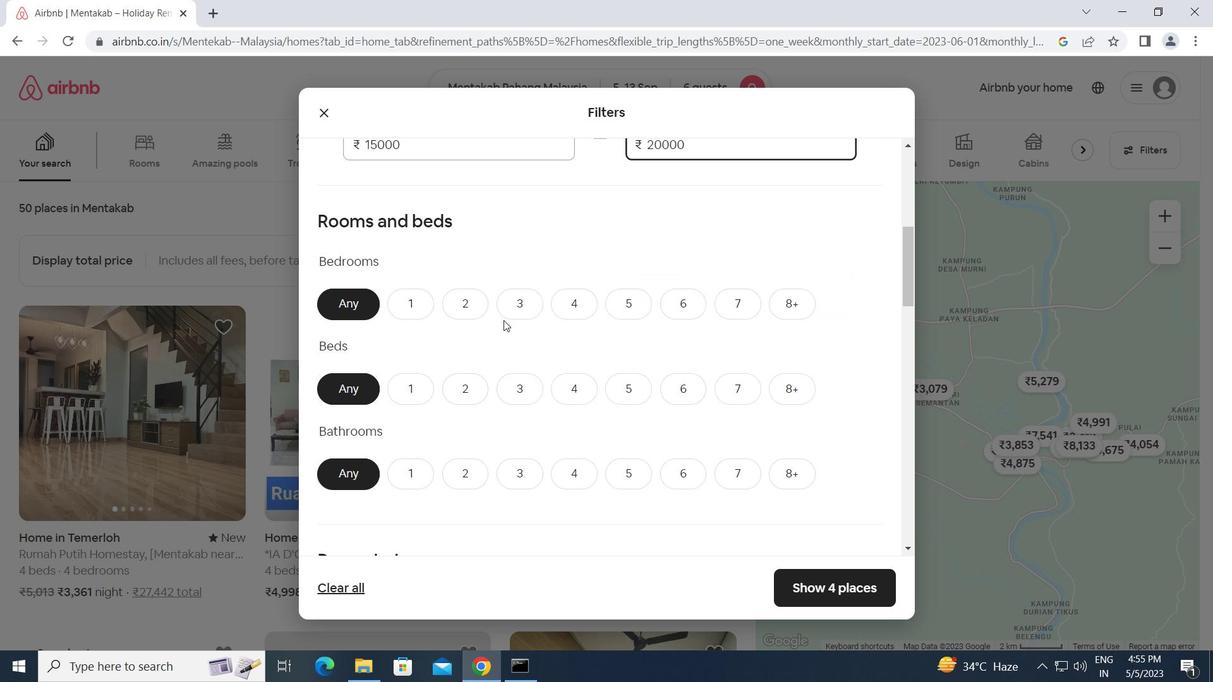 
Action: Mouse pressed left at (512, 305)
Screenshot: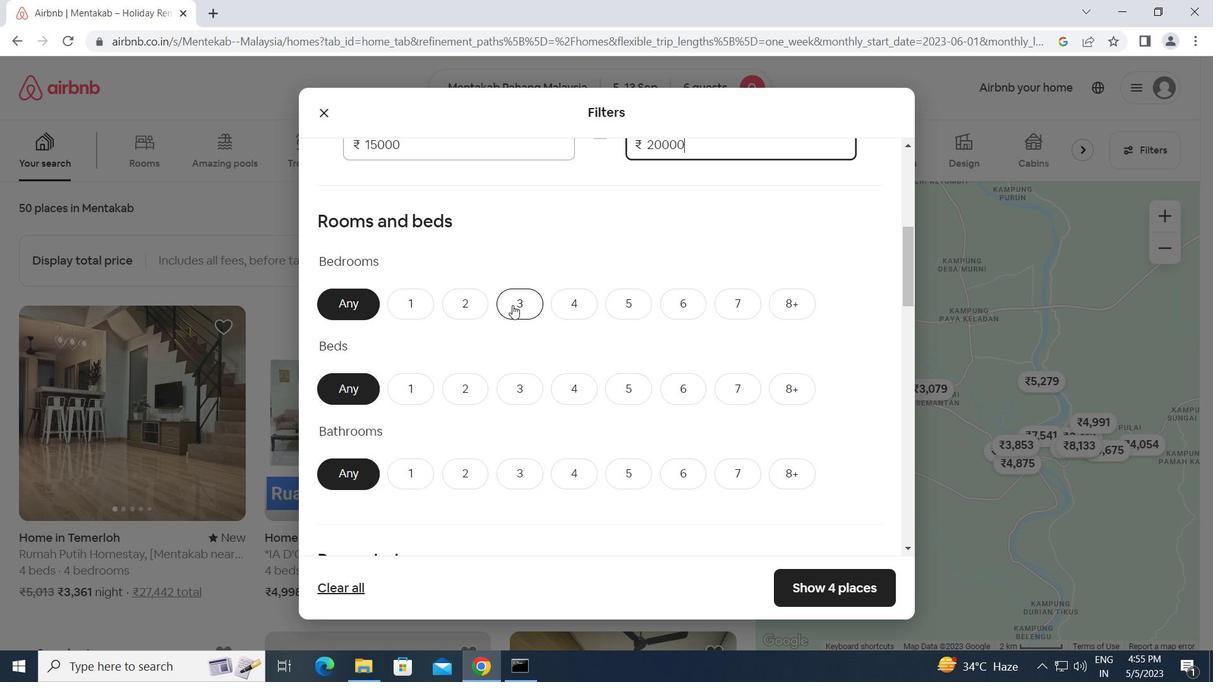 
Action: Mouse moved to (523, 386)
Screenshot: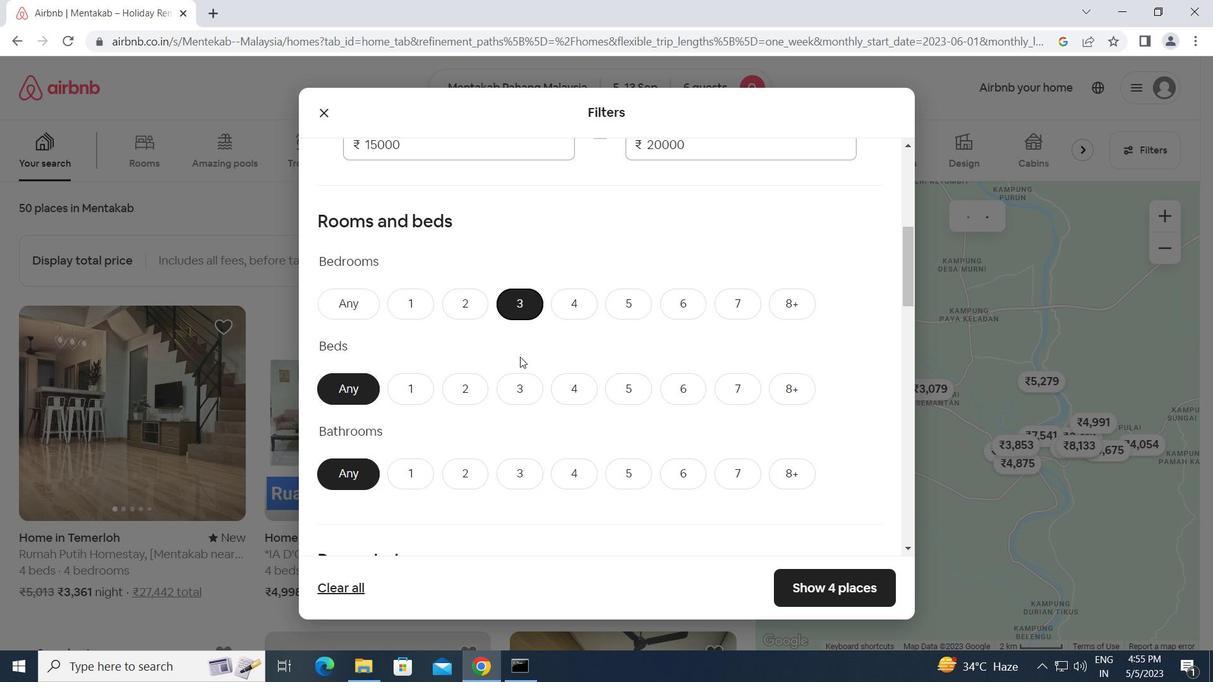 
Action: Mouse pressed left at (523, 386)
Screenshot: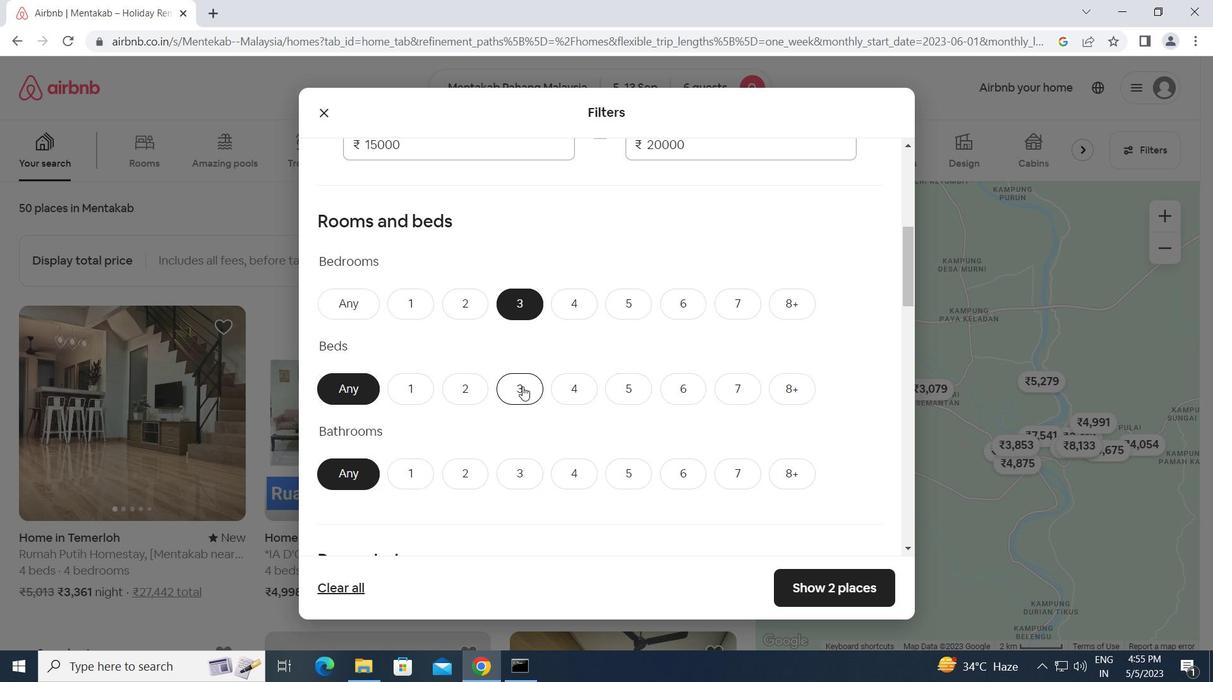 
Action: Mouse moved to (523, 466)
Screenshot: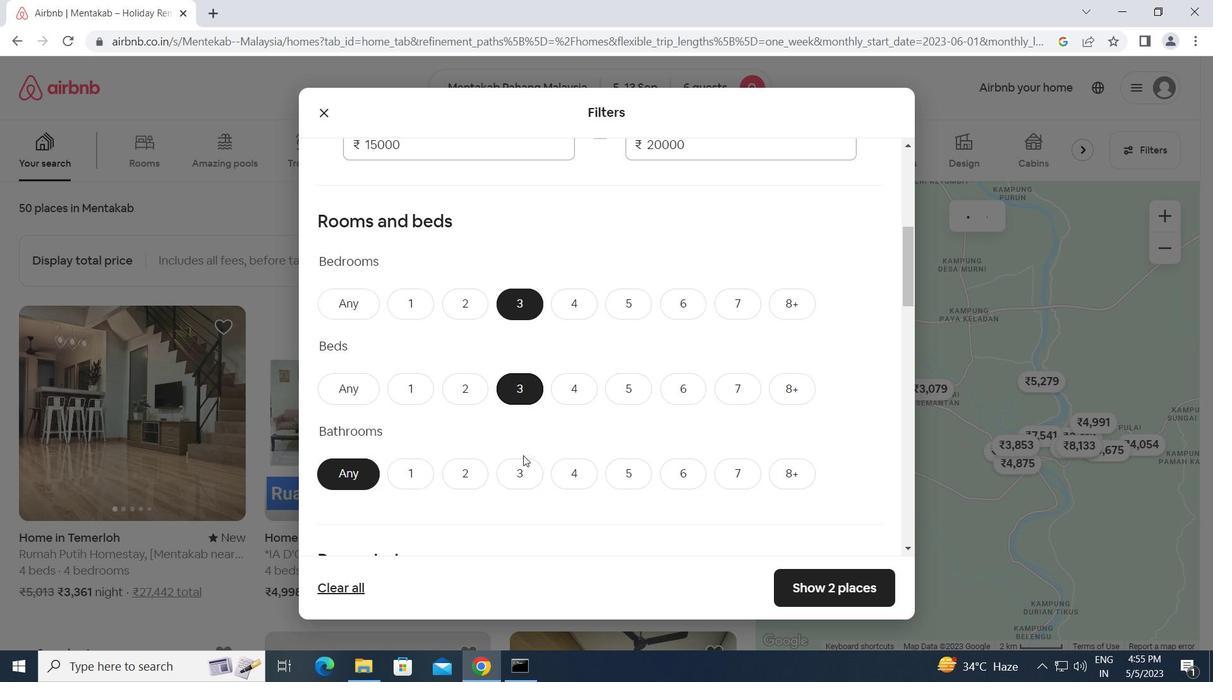 
Action: Mouse pressed left at (523, 466)
Screenshot: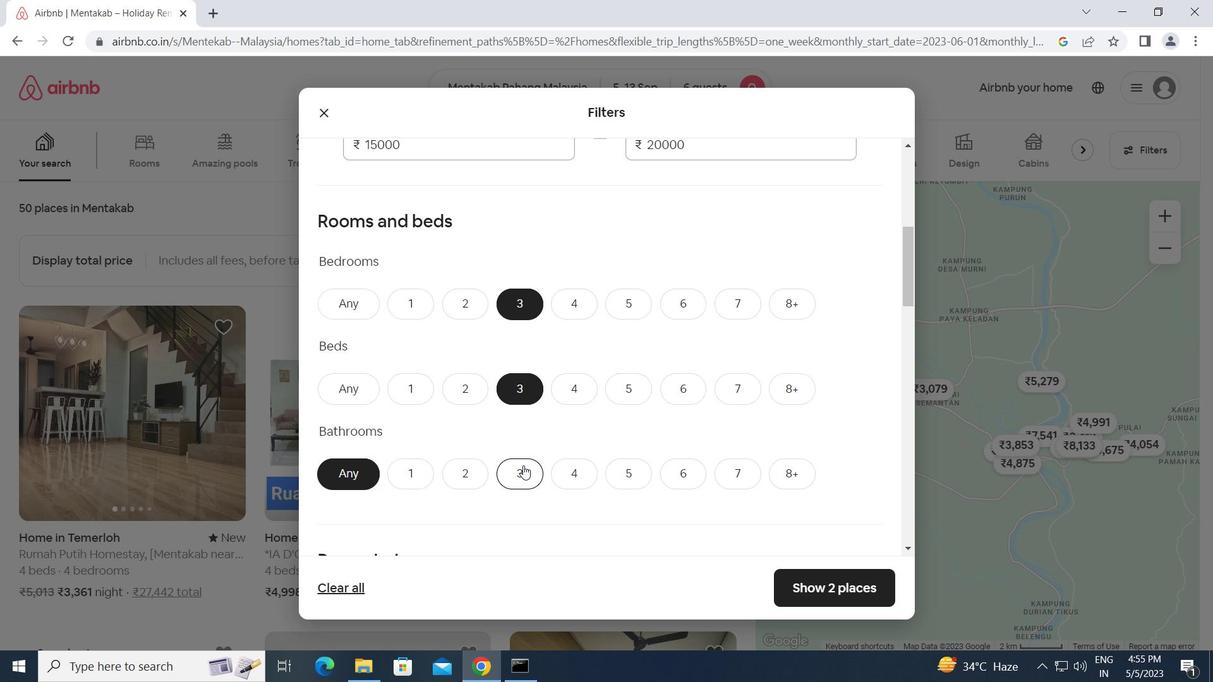 
Action: Mouse moved to (556, 484)
Screenshot: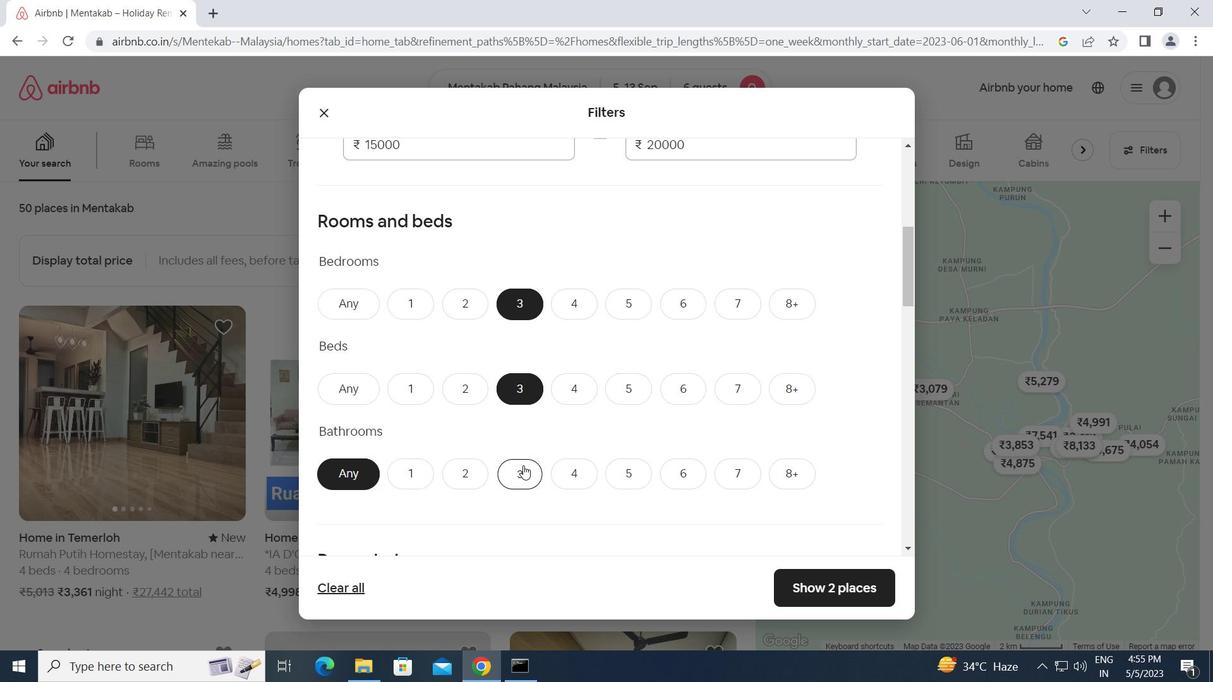 
Action: Mouse scrolled (556, 484) with delta (0, 0)
Screenshot: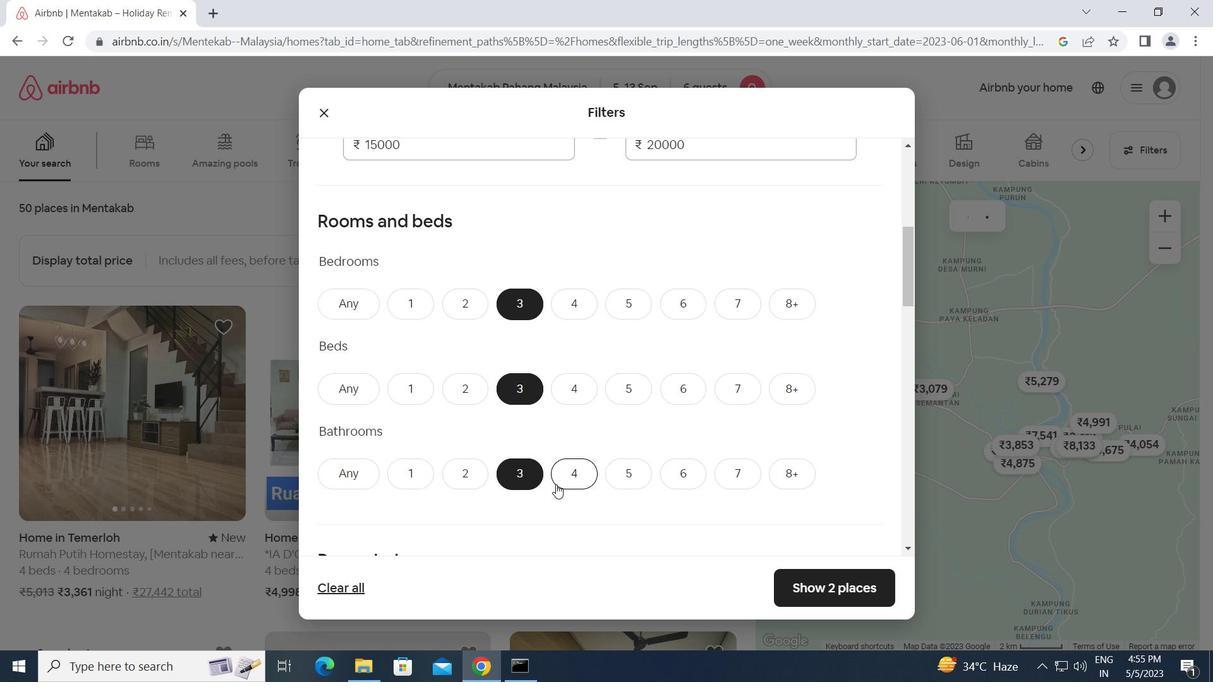 
Action: Mouse scrolled (556, 484) with delta (0, 0)
Screenshot: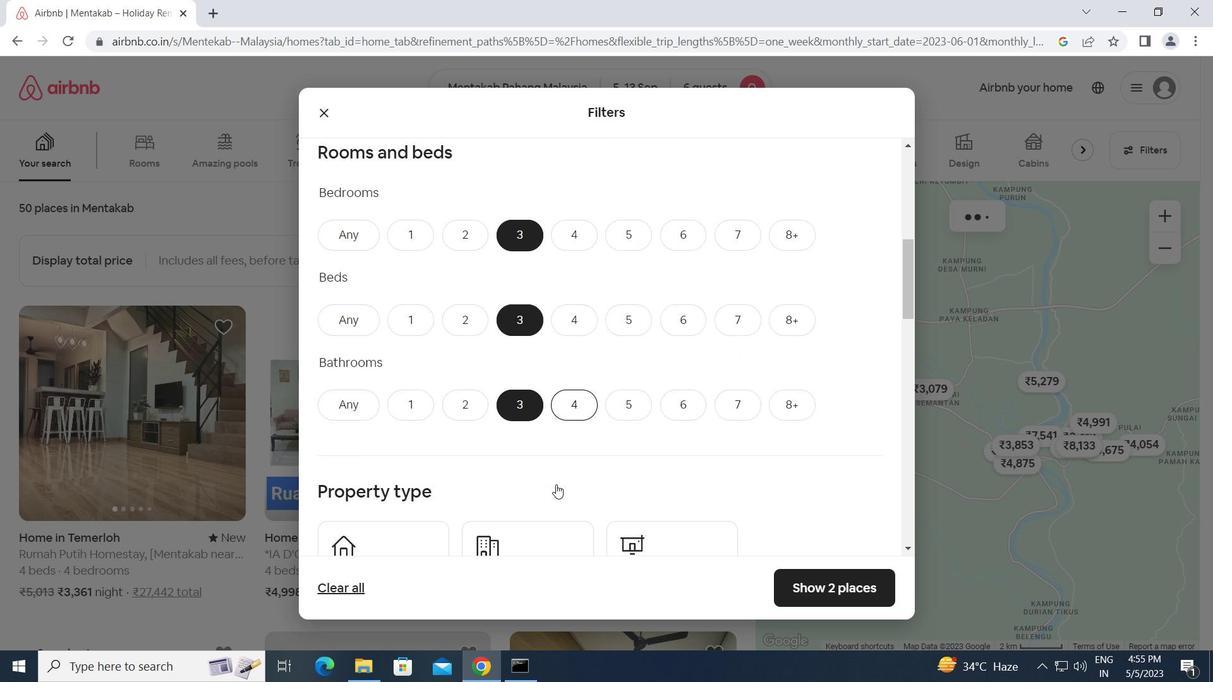 
Action: Mouse moved to (403, 499)
Screenshot: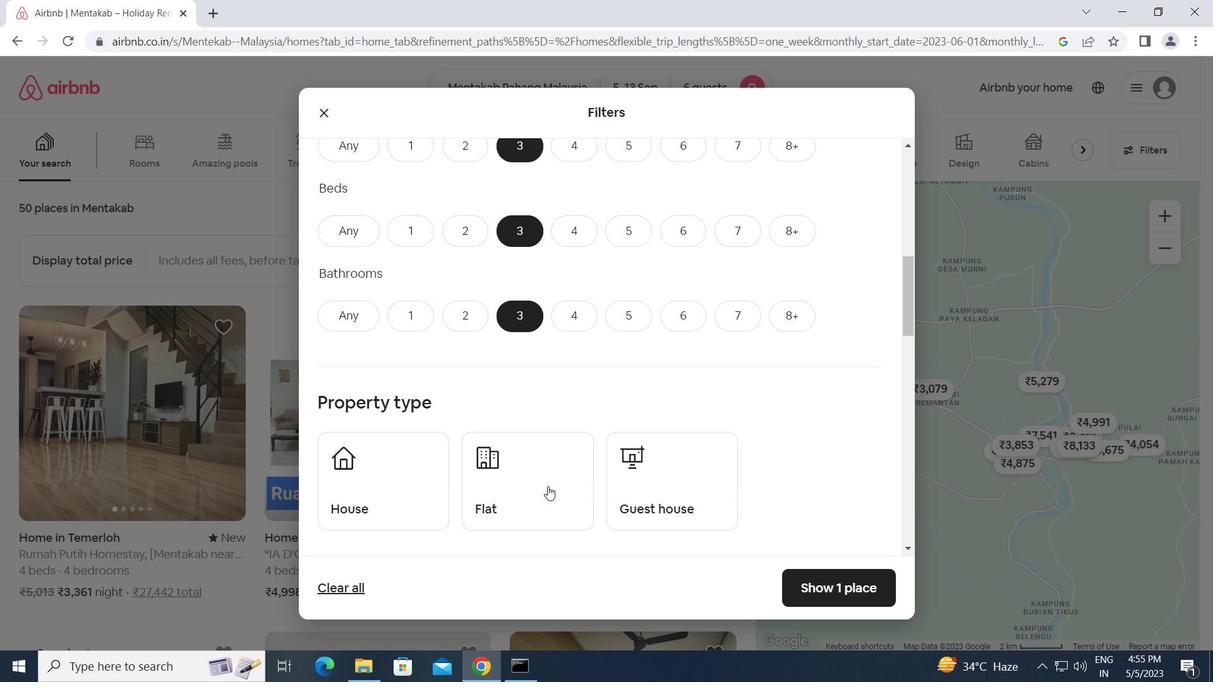 
Action: Mouse pressed left at (403, 499)
Screenshot: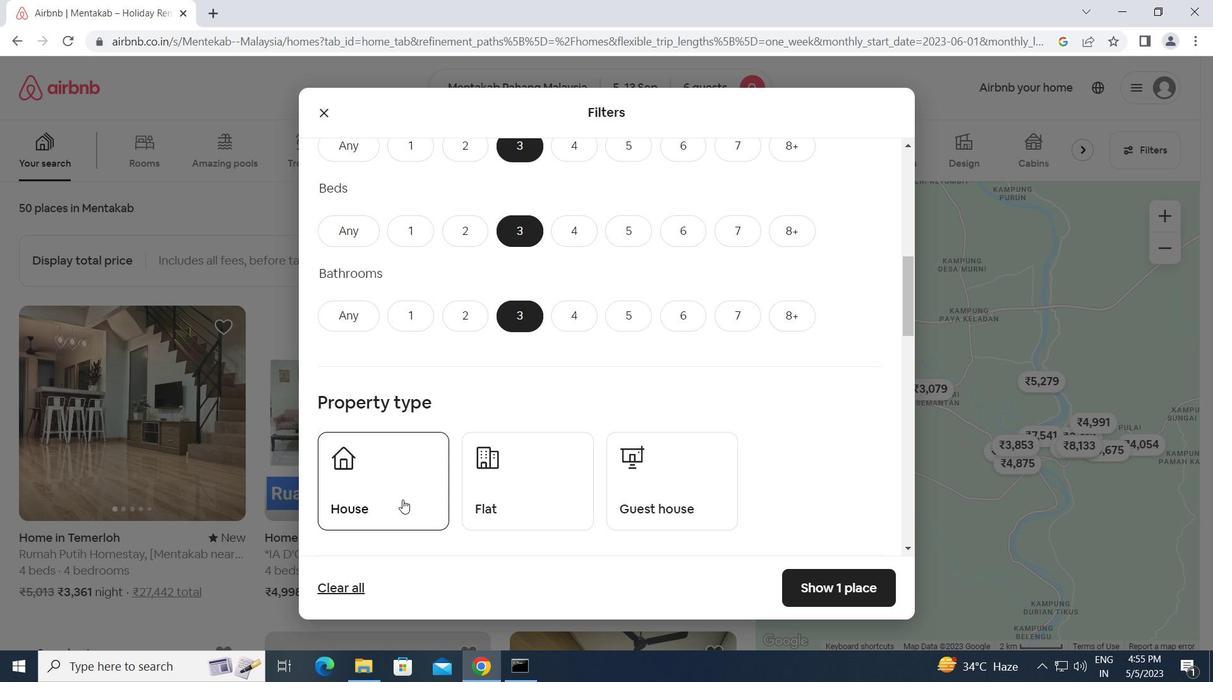 
Action: Mouse moved to (489, 494)
Screenshot: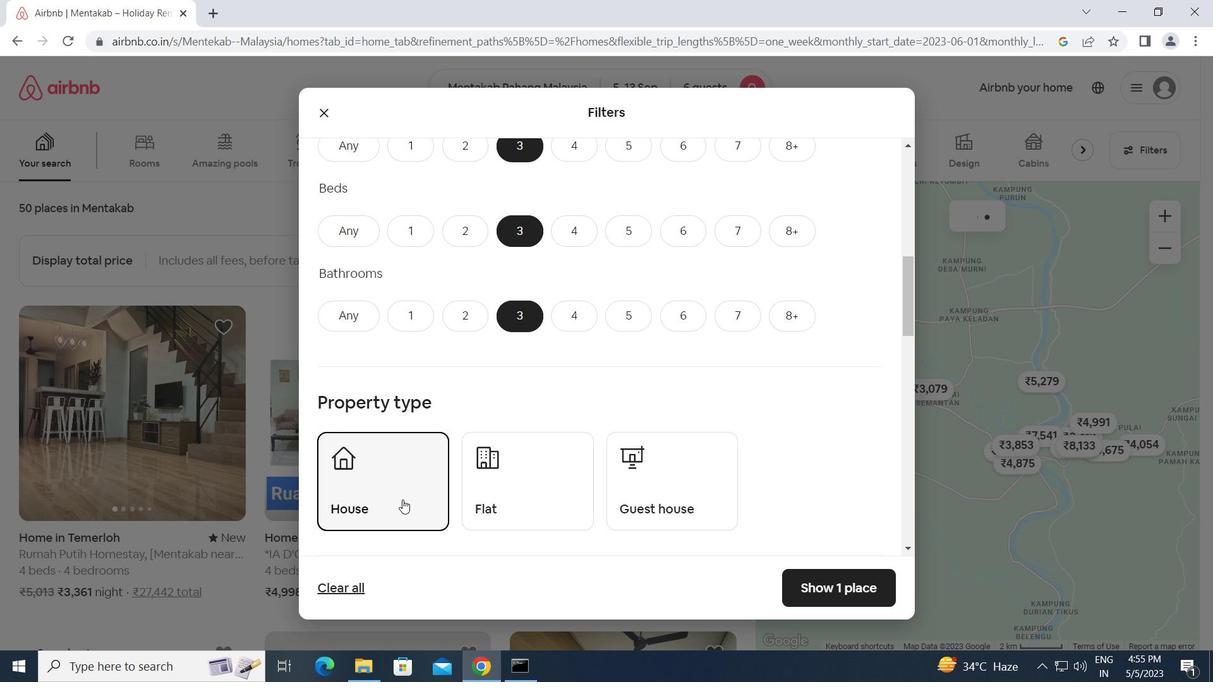 
Action: Mouse pressed left at (489, 494)
Screenshot: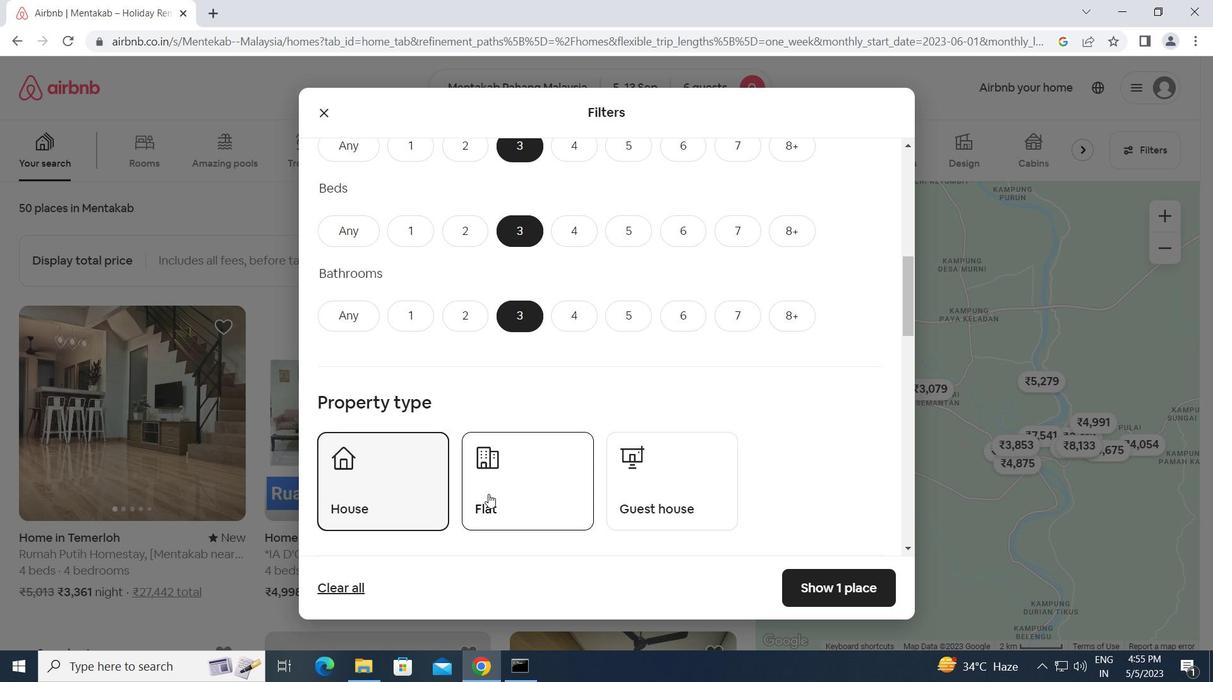 
Action: Mouse moved to (637, 492)
Screenshot: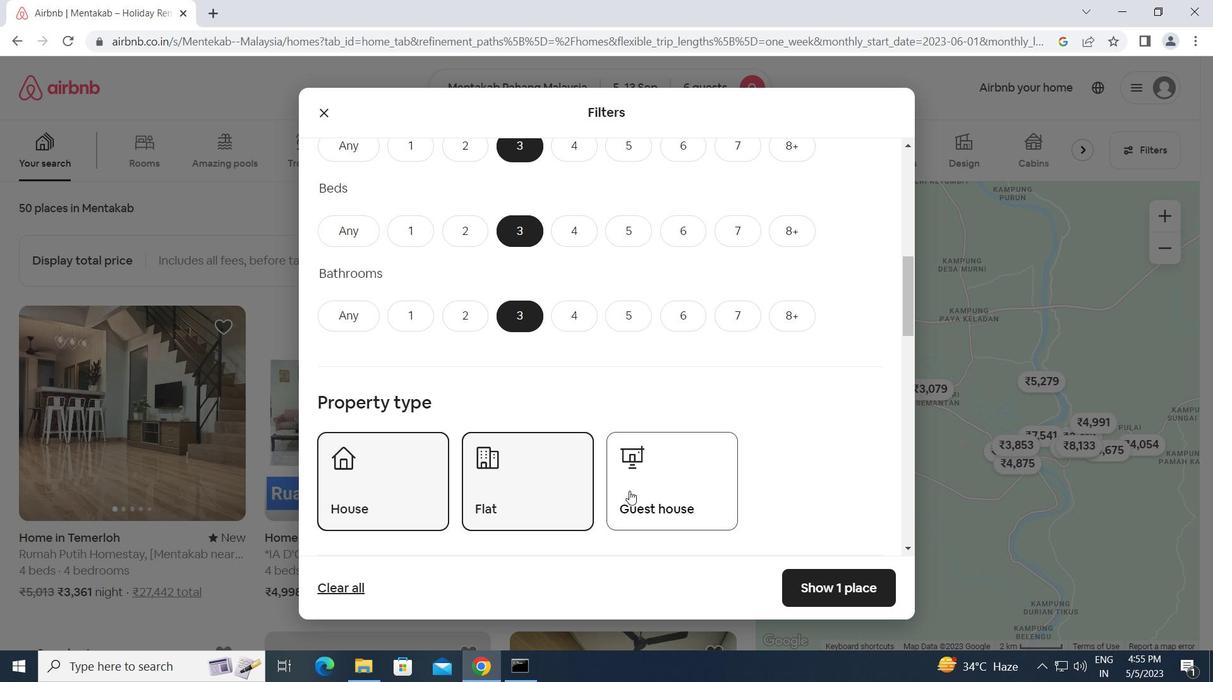 
Action: Mouse pressed left at (637, 492)
Screenshot: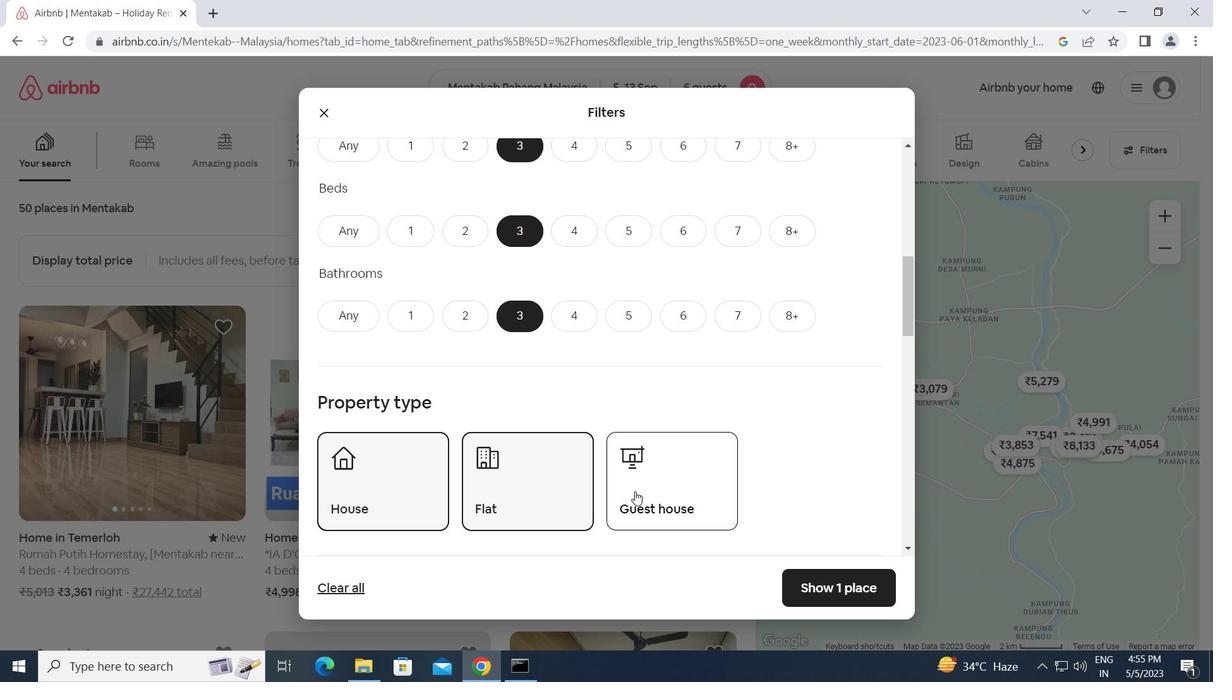 
Action: Mouse moved to (561, 549)
Screenshot: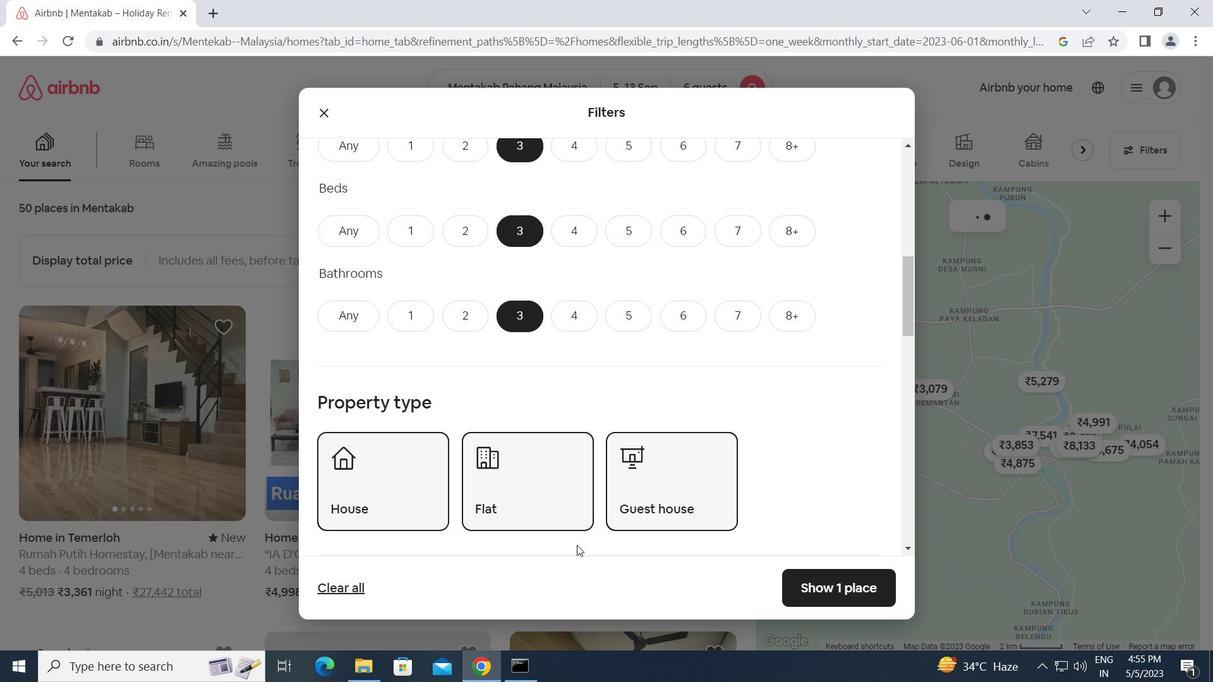 
Action: Mouse scrolled (561, 548) with delta (0, 0)
Screenshot: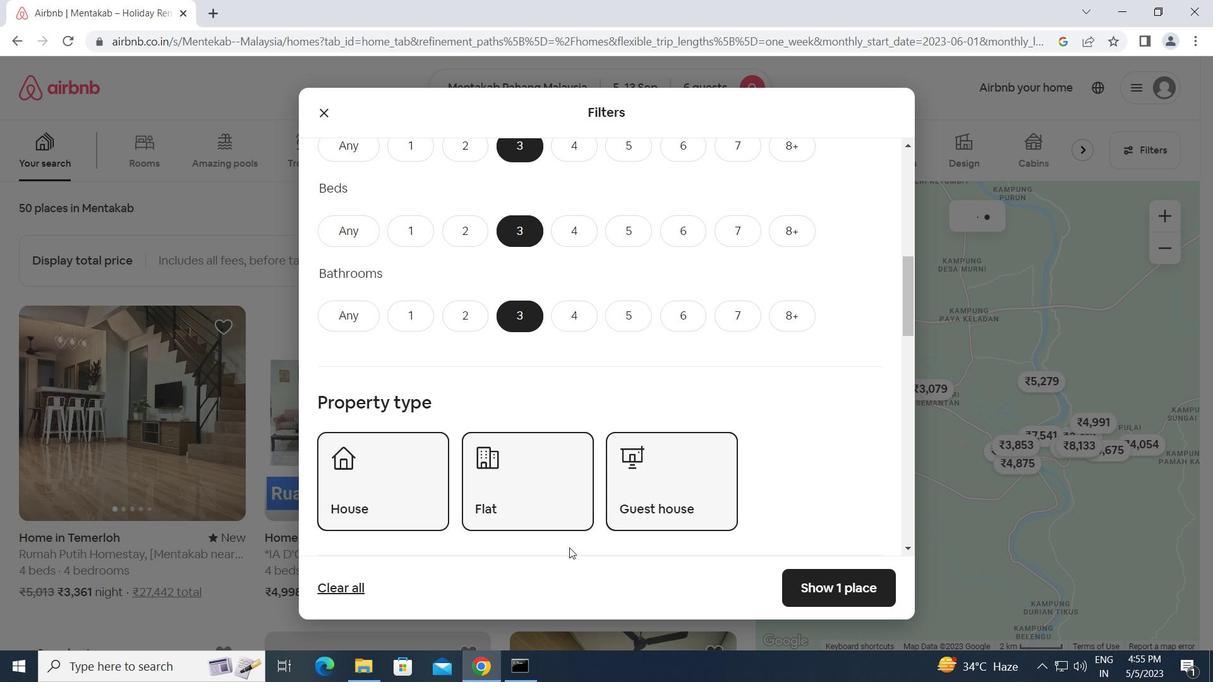 
Action: Mouse moved to (549, 542)
Screenshot: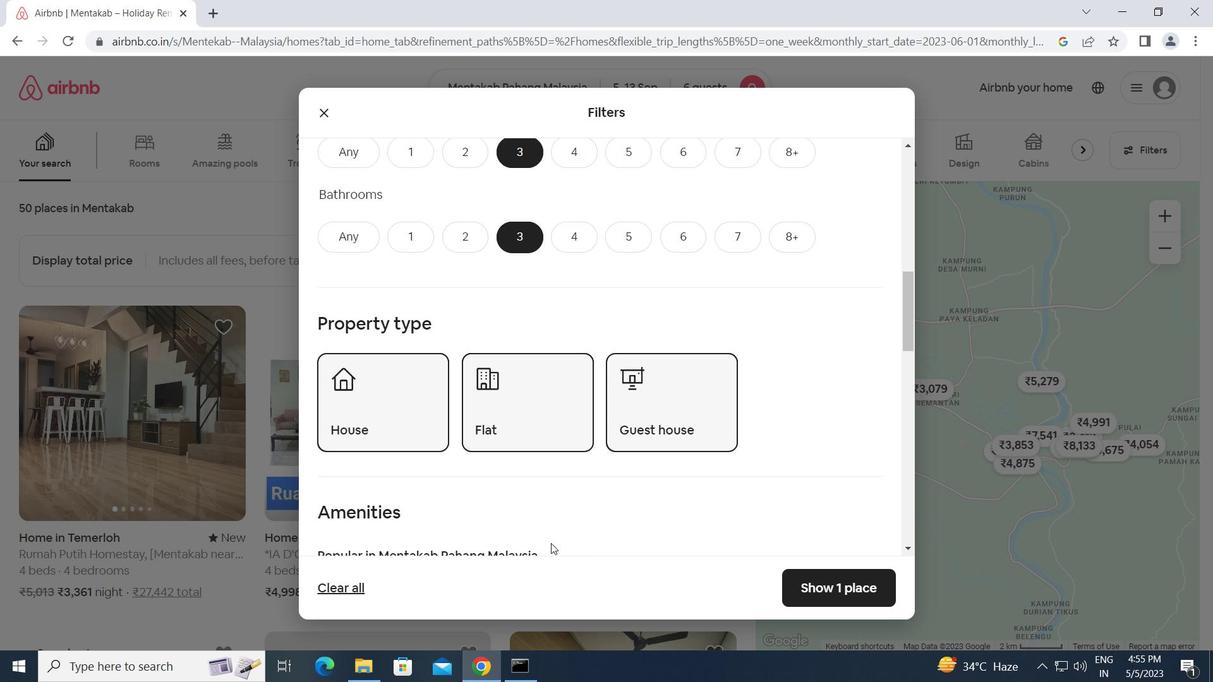 
Action: Mouse scrolled (549, 541) with delta (0, 0)
Screenshot: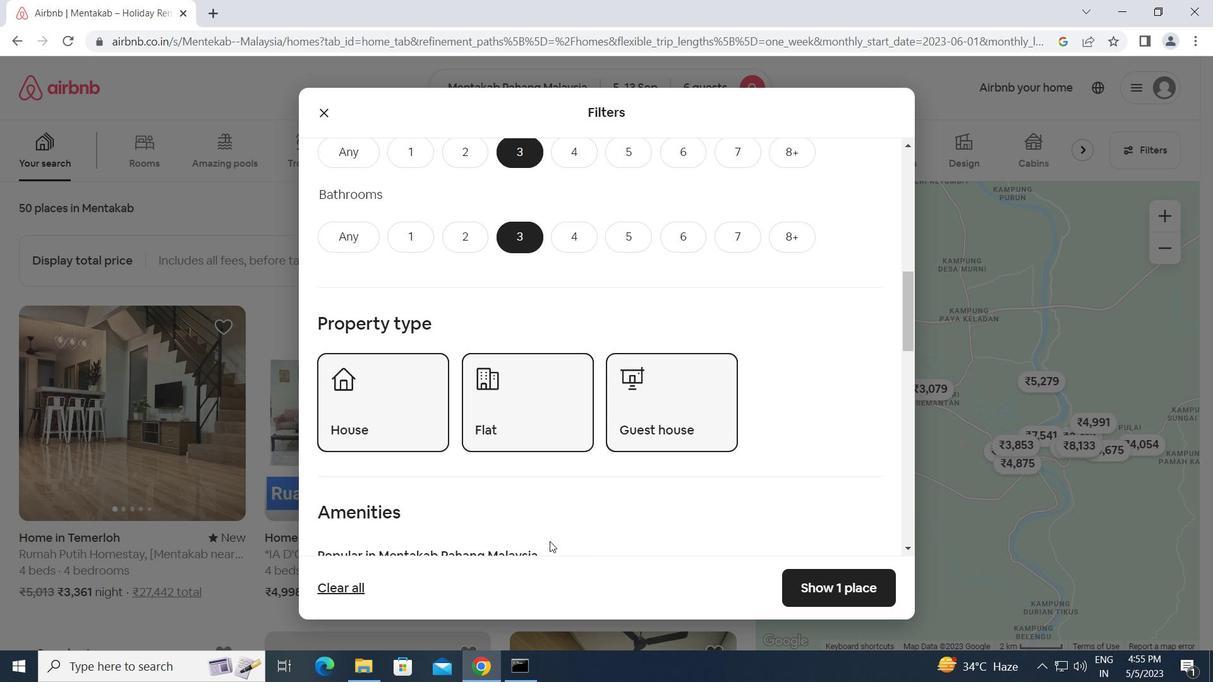 
Action: Mouse scrolled (549, 541) with delta (0, 0)
Screenshot: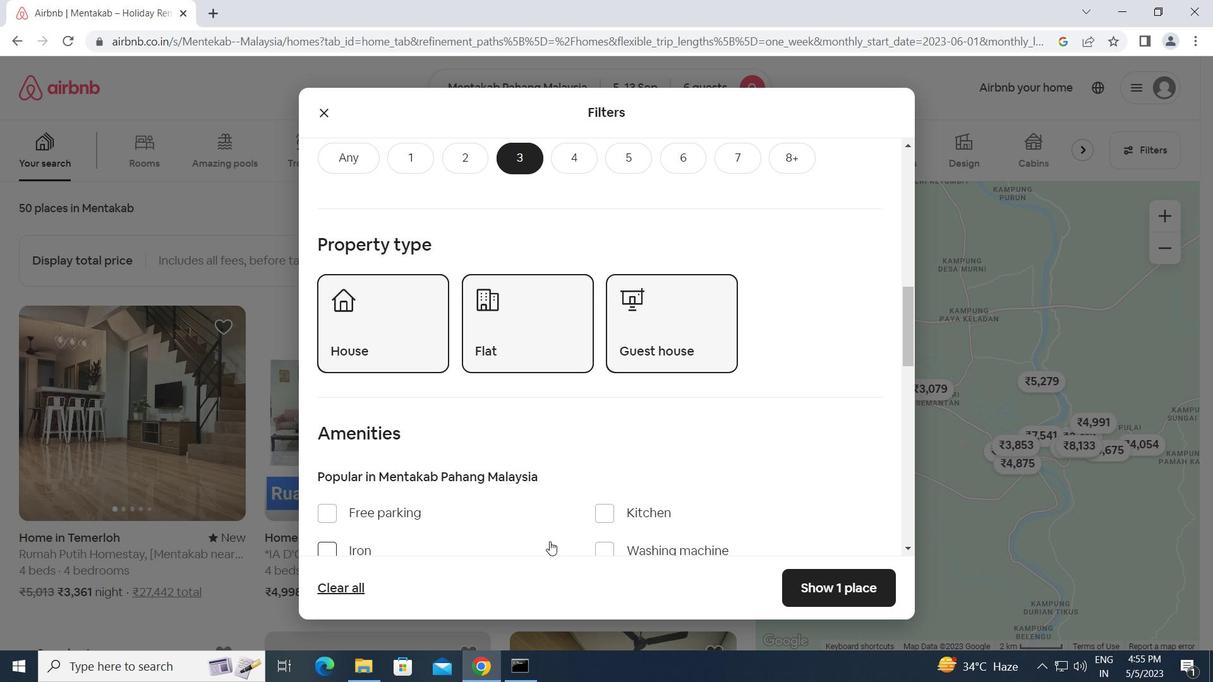 
Action: Mouse scrolled (549, 541) with delta (0, 0)
Screenshot: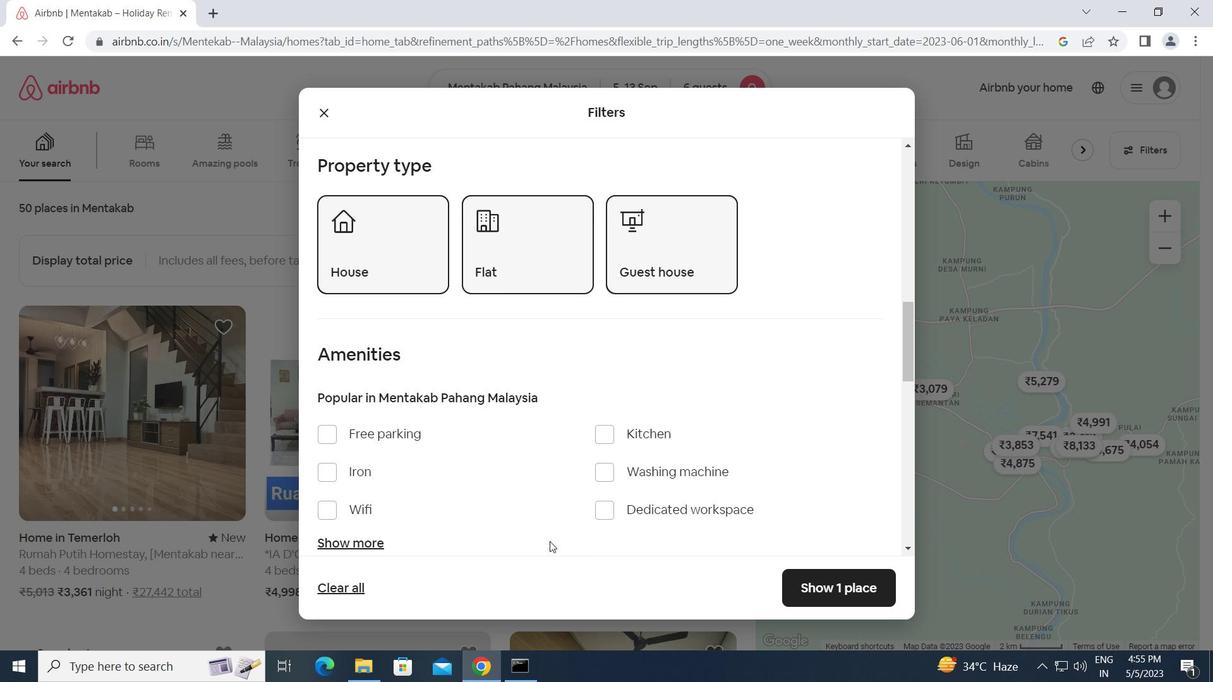 
Action: Mouse scrolled (549, 541) with delta (0, 0)
Screenshot: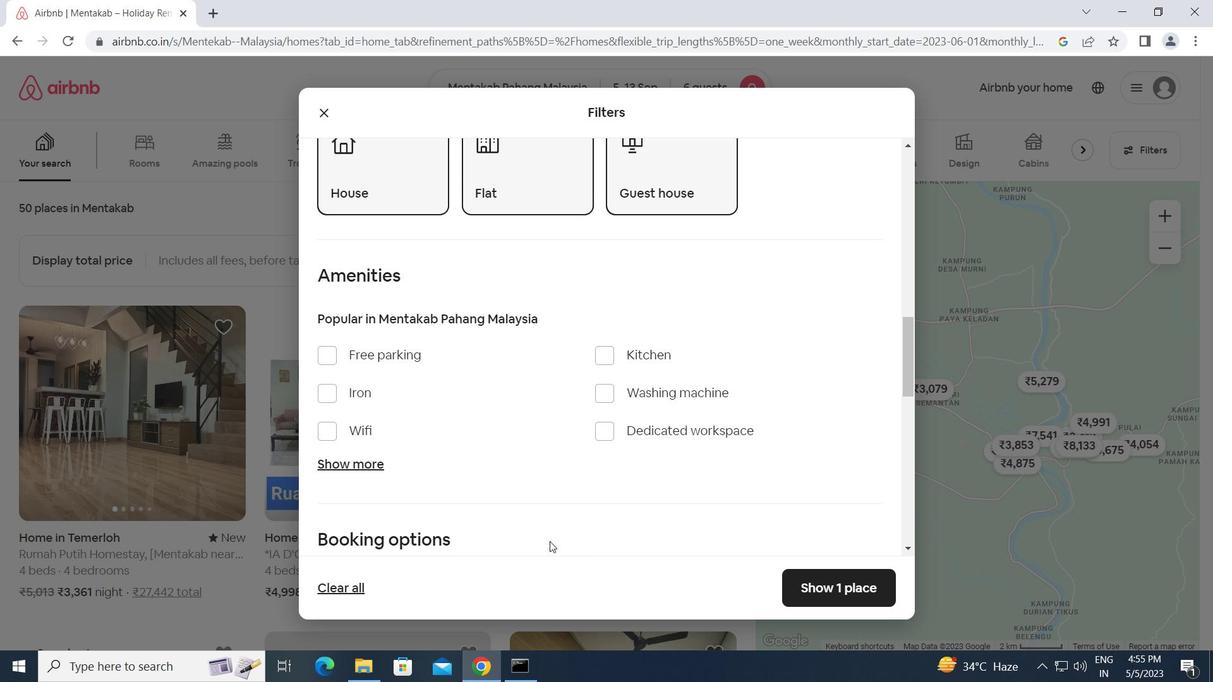 
Action: Mouse moved to (558, 532)
Screenshot: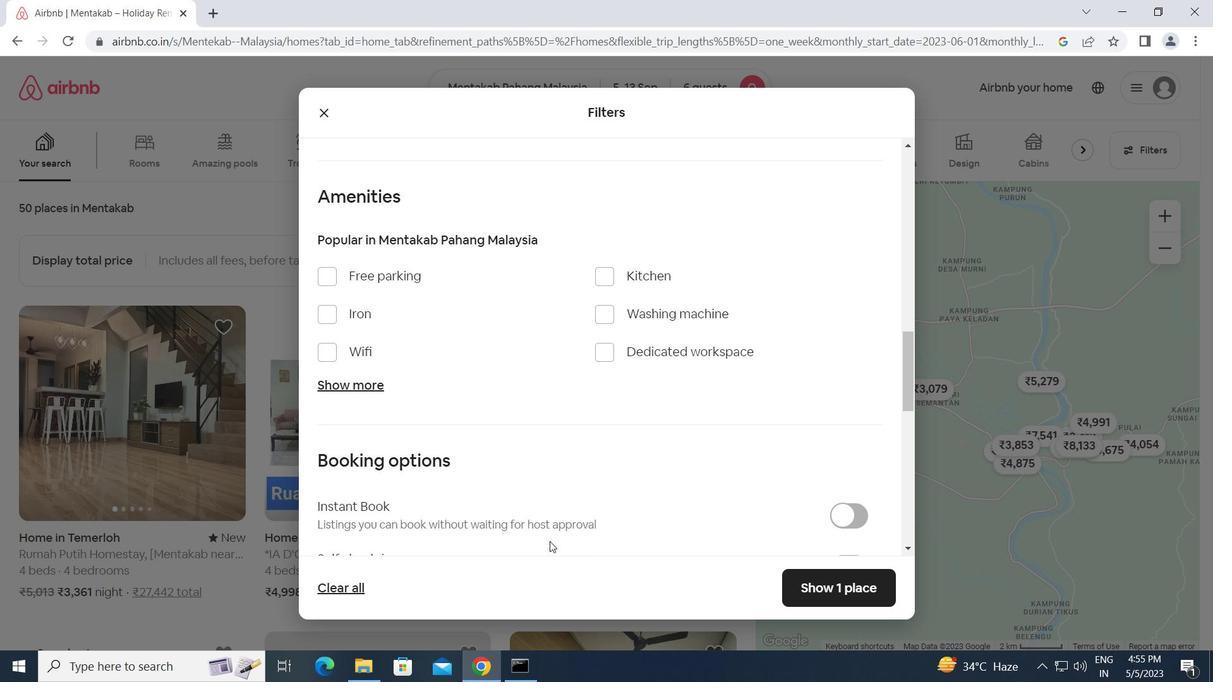 
Action: Mouse scrolled (558, 532) with delta (0, 0)
Screenshot: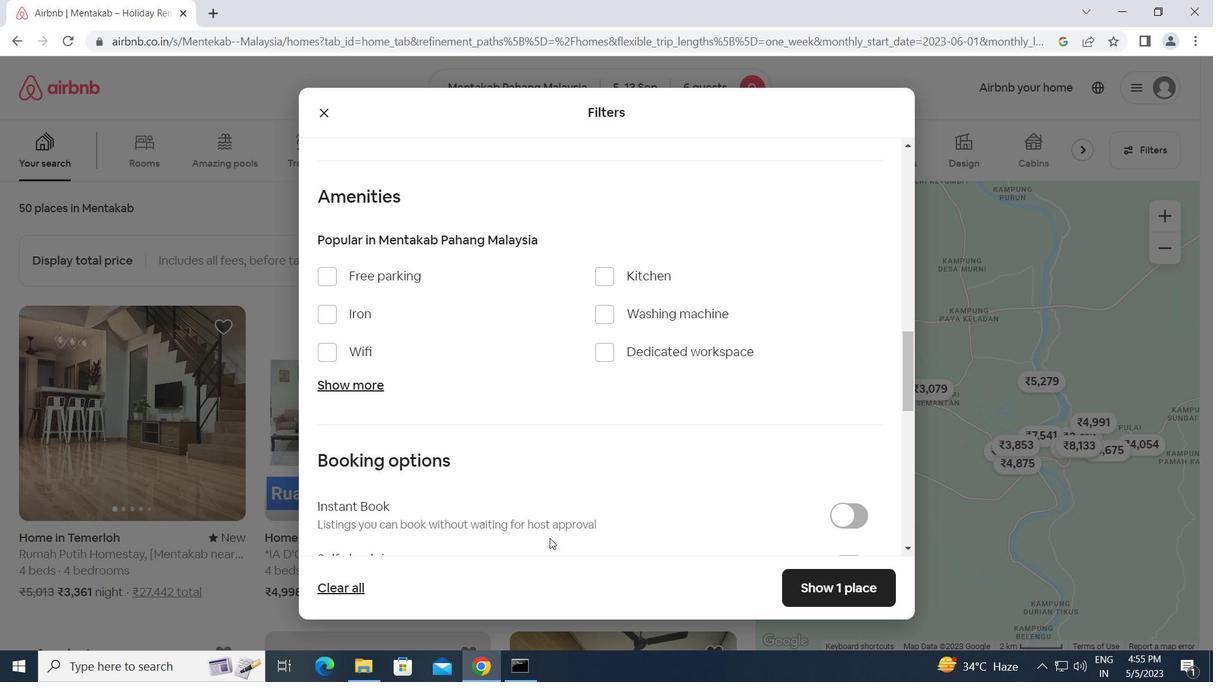 
Action: Mouse moved to (564, 527)
Screenshot: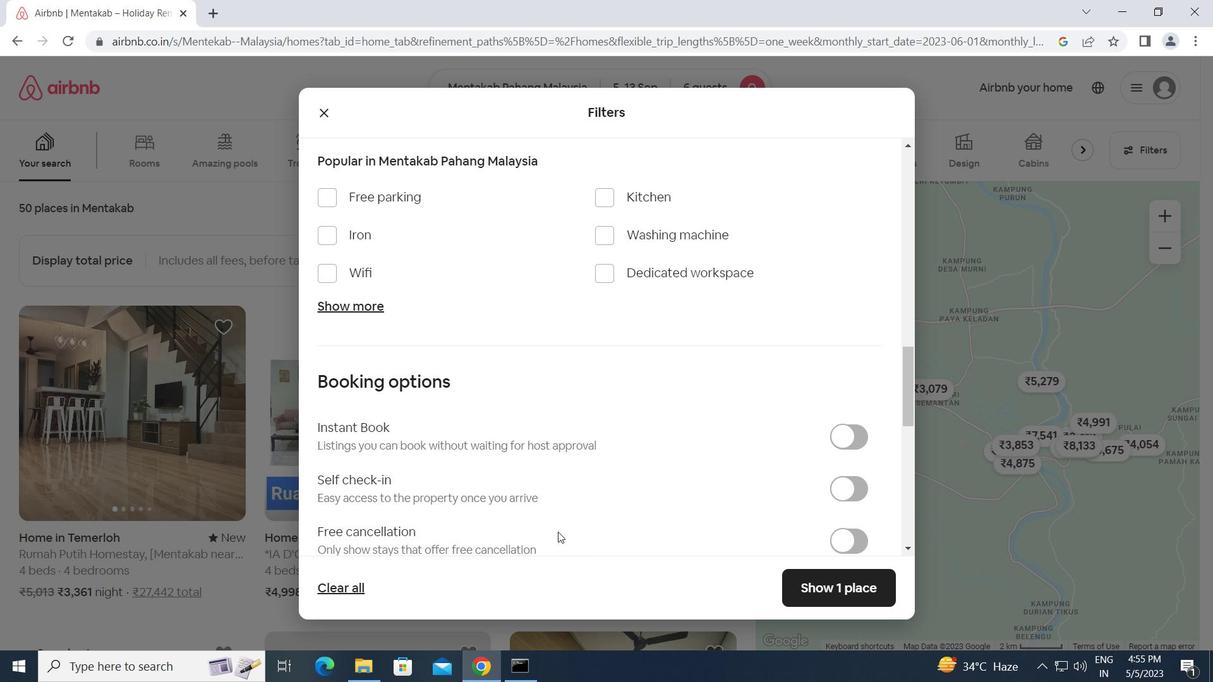 
Action: Mouse scrolled (564, 526) with delta (0, 0)
Screenshot: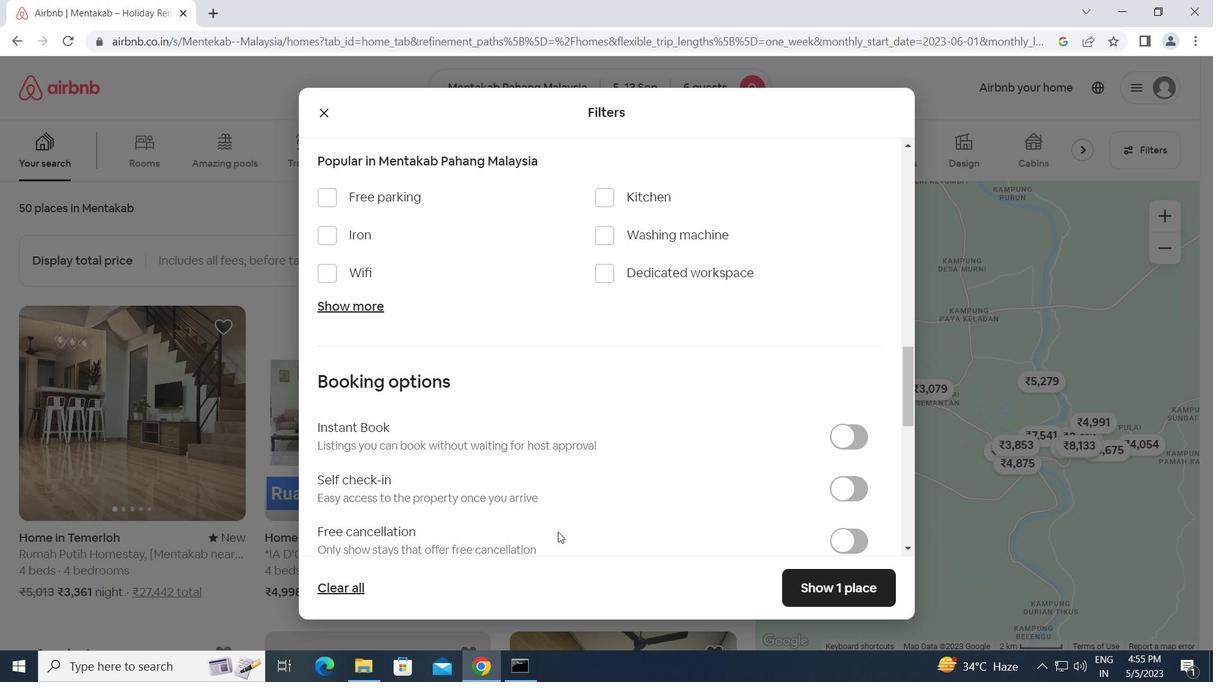 
Action: Mouse moved to (833, 412)
Screenshot: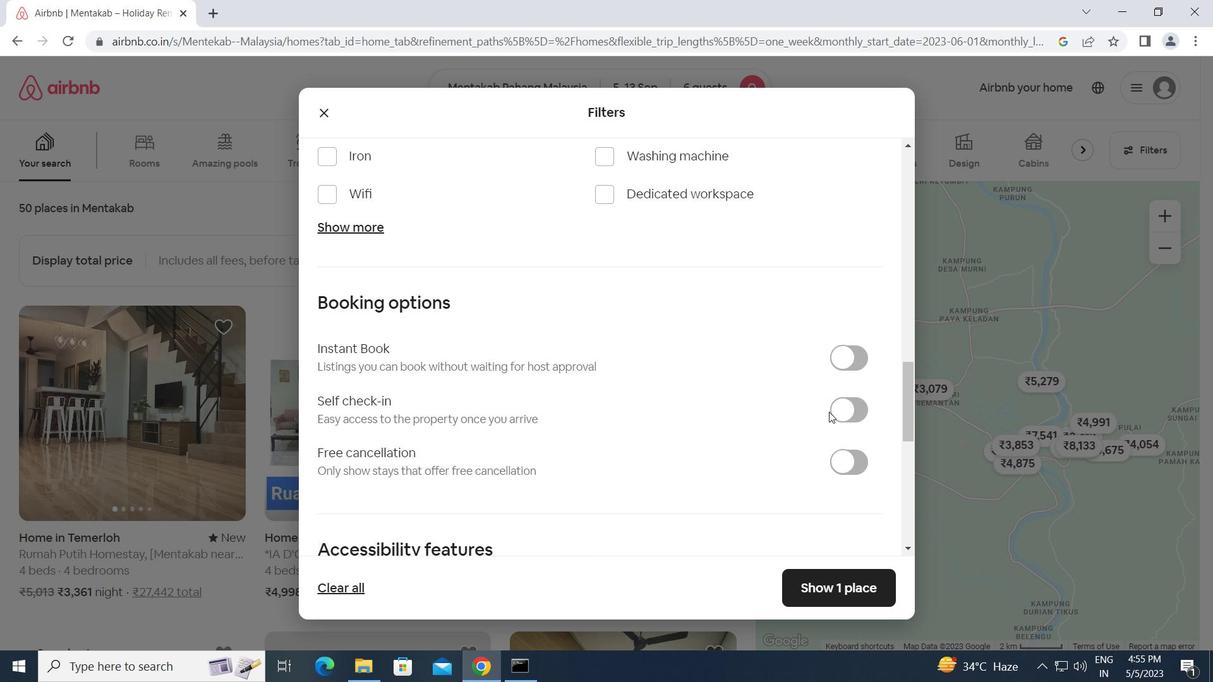 
Action: Mouse pressed left at (833, 412)
Screenshot: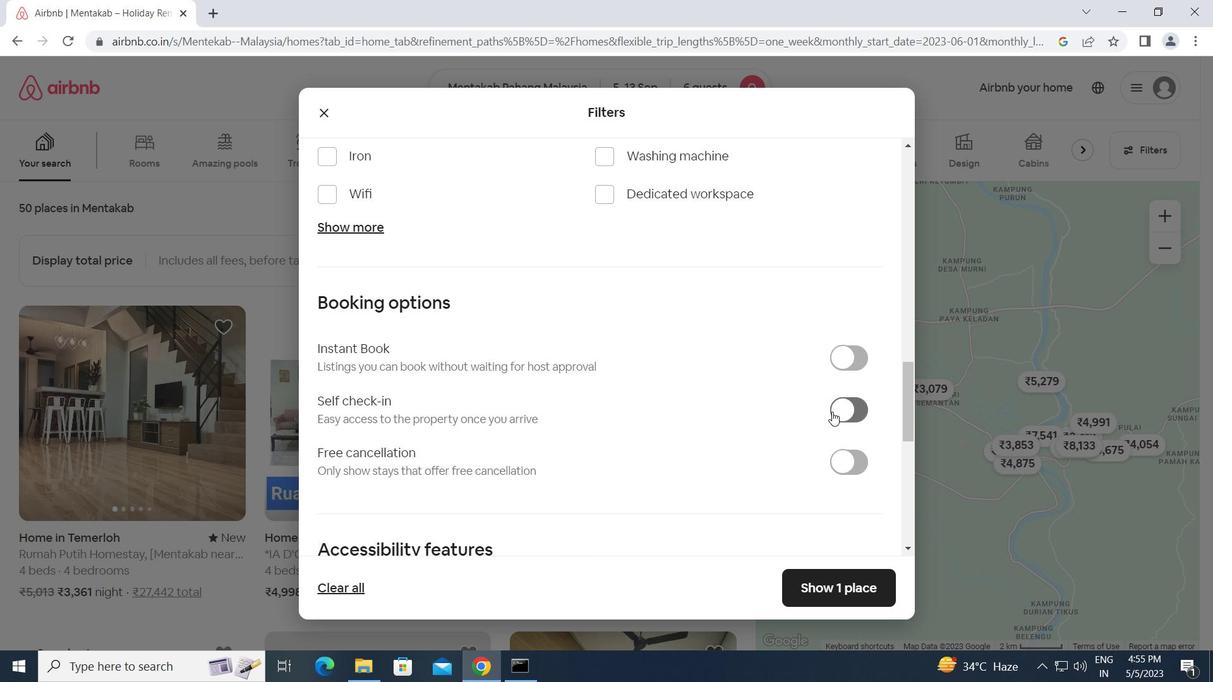
Action: Mouse moved to (624, 470)
Screenshot: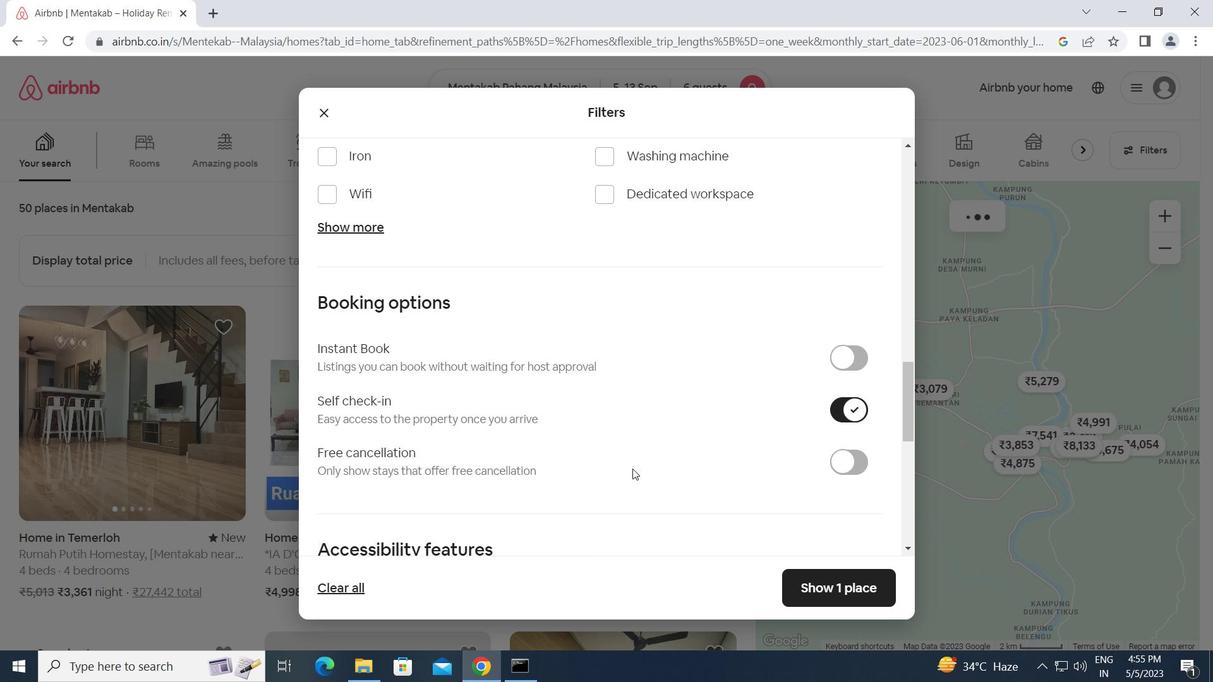 
Action: Mouse scrolled (624, 470) with delta (0, 0)
Screenshot: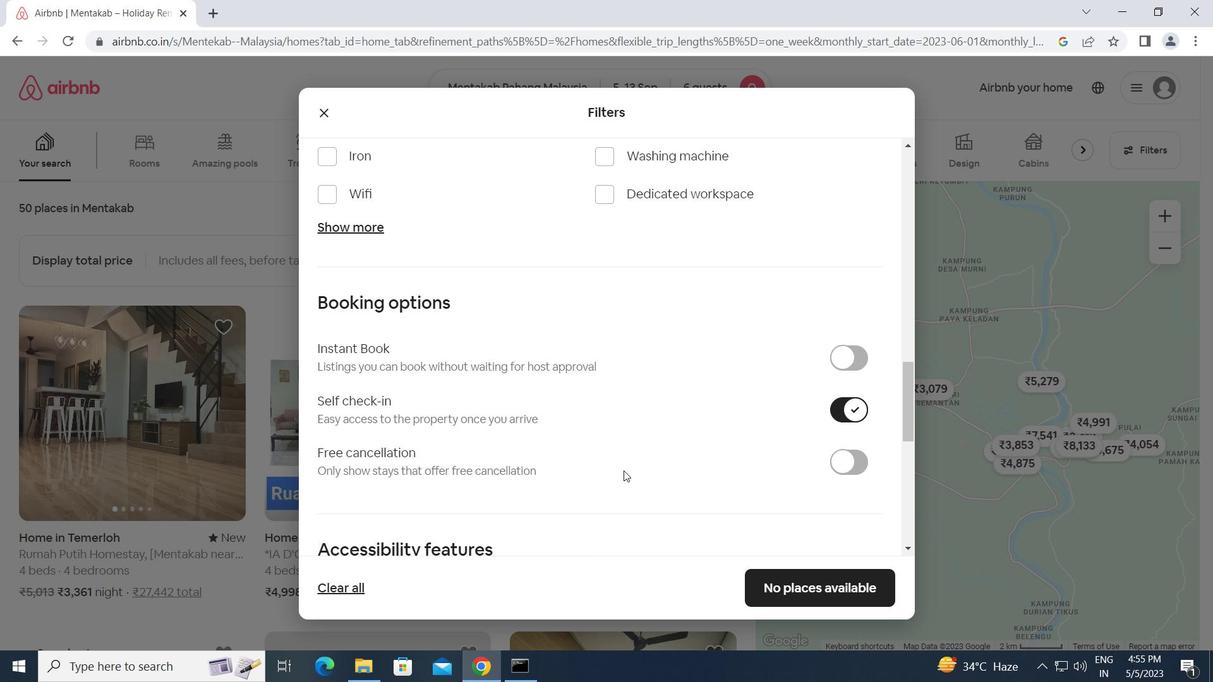 
Action: Mouse scrolled (624, 470) with delta (0, 0)
Screenshot: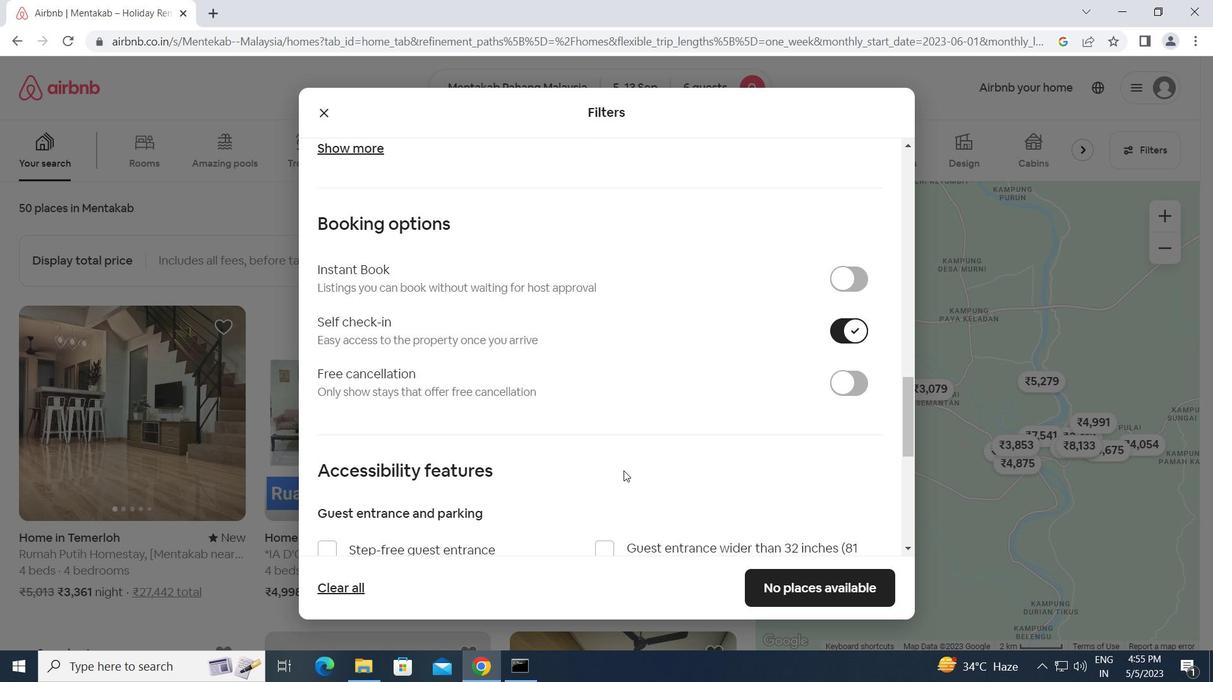 
Action: Mouse scrolled (624, 470) with delta (0, 0)
Screenshot: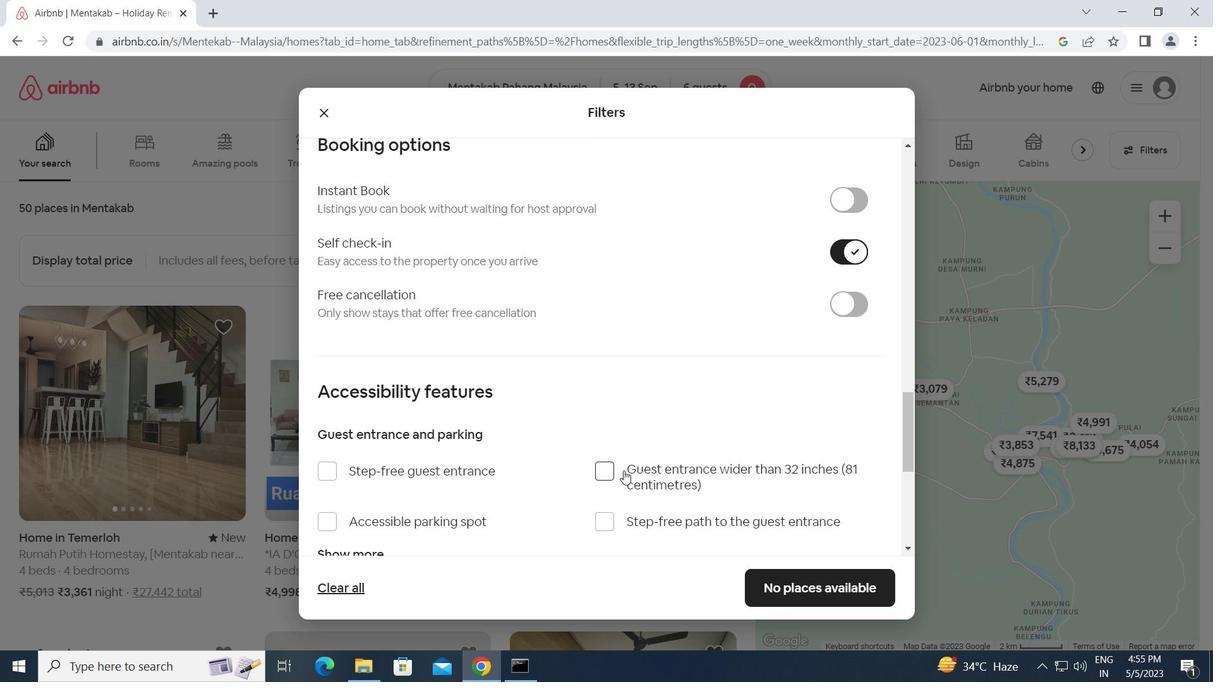 
Action: Mouse scrolled (624, 470) with delta (0, 0)
Screenshot: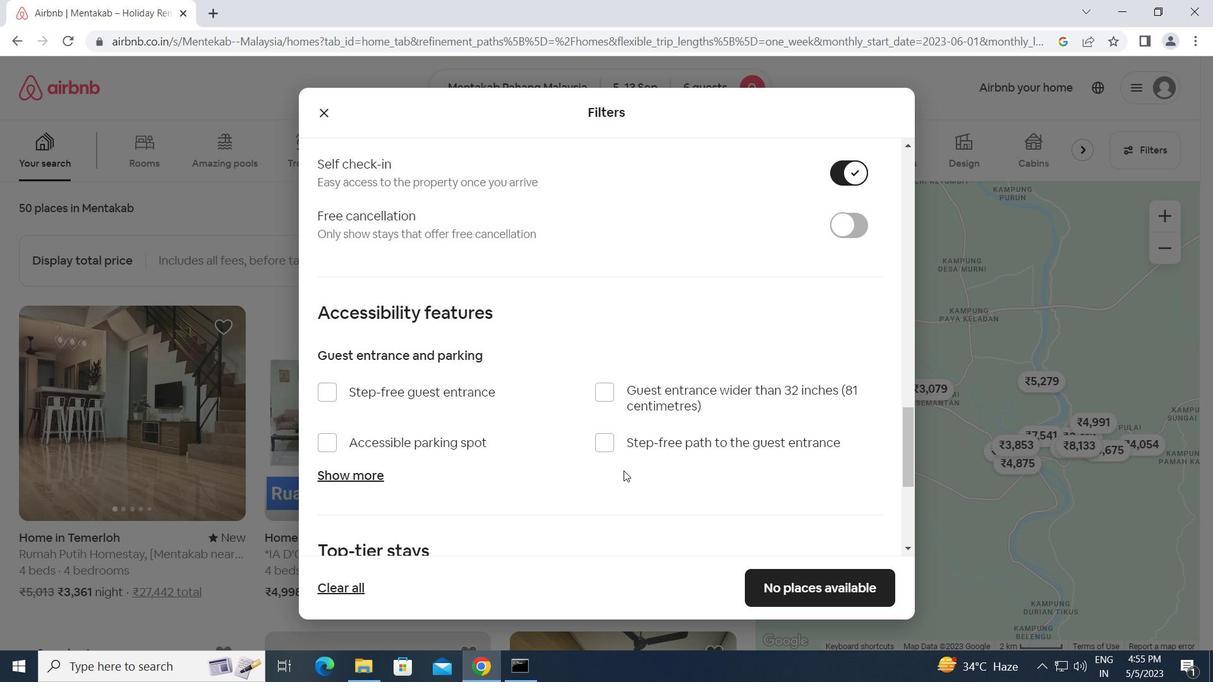 
Action: Mouse scrolled (624, 470) with delta (0, 0)
Screenshot: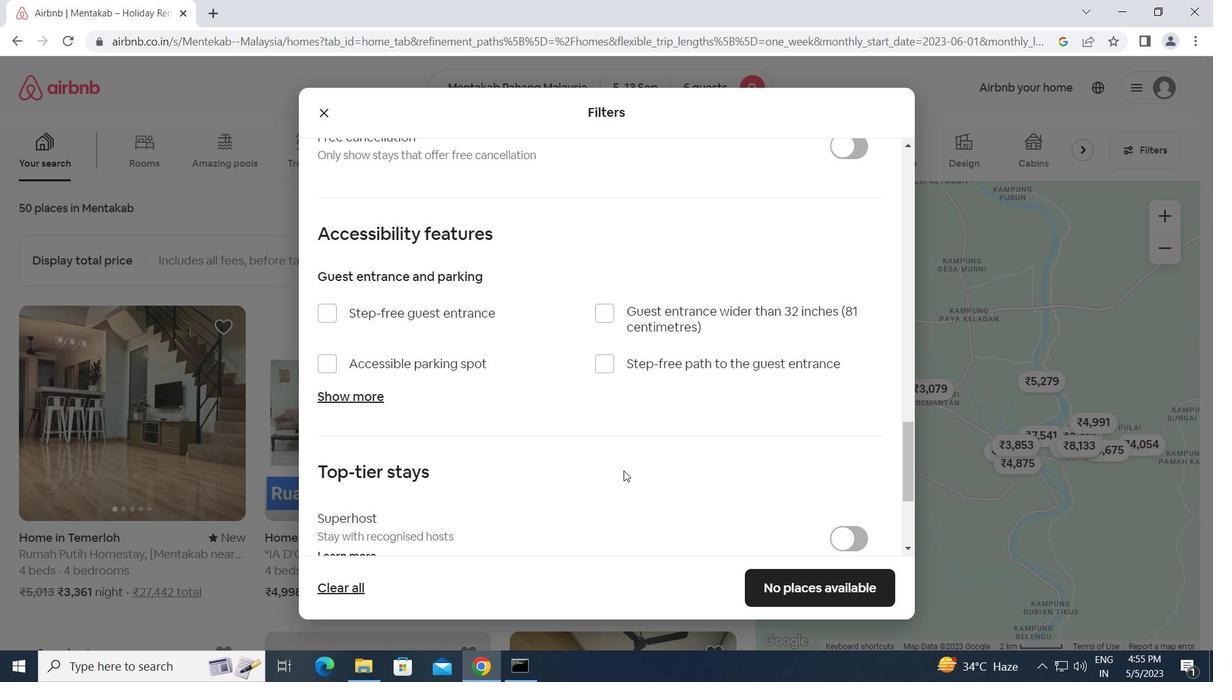 
Action: Mouse scrolled (624, 470) with delta (0, 0)
Screenshot: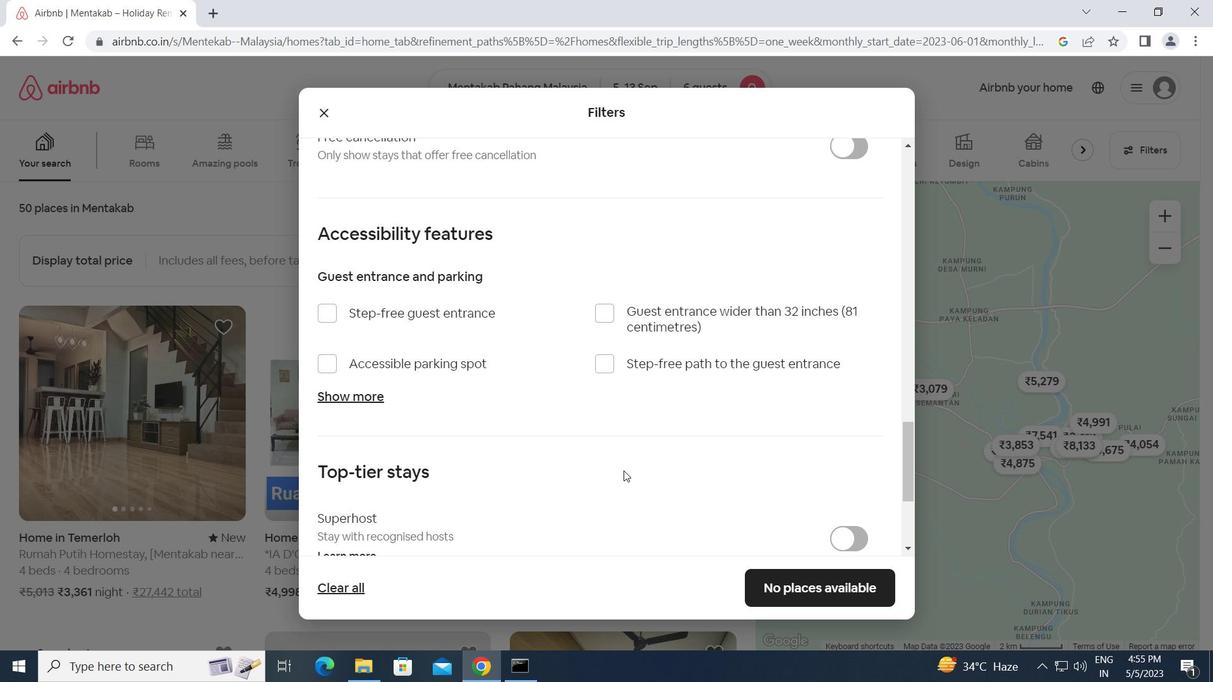 
Action: Mouse scrolled (624, 470) with delta (0, 0)
Screenshot: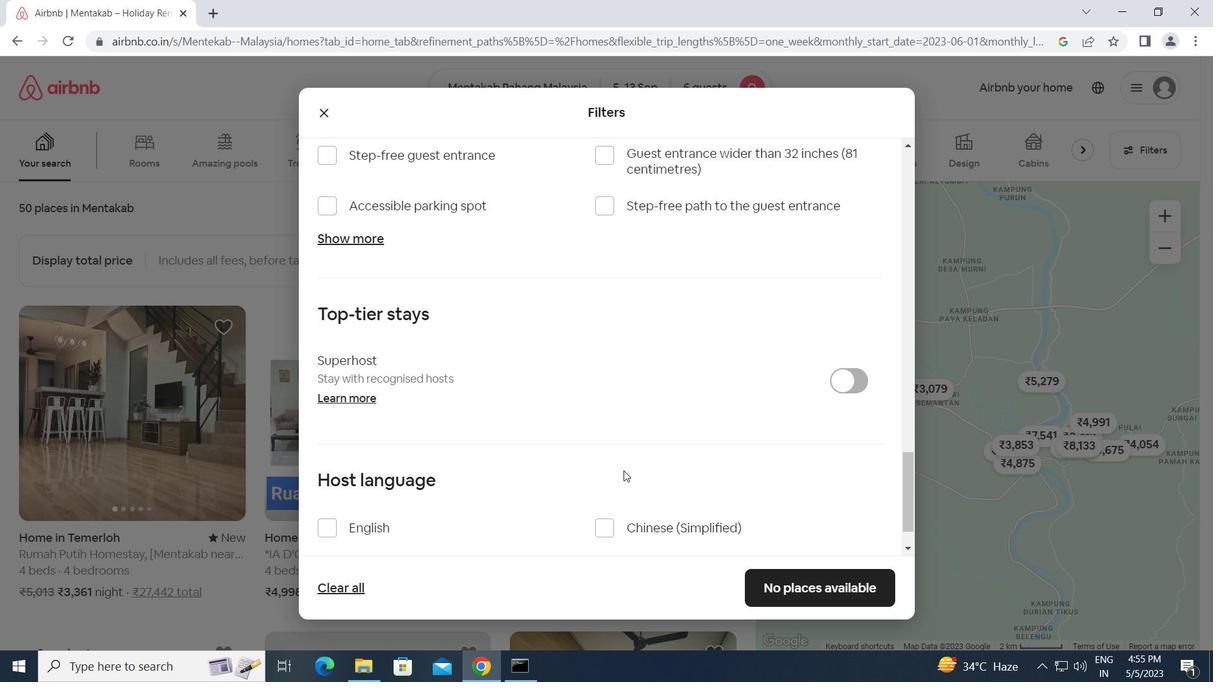 
Action: Mouse moved to (336, 476)
Screenshot: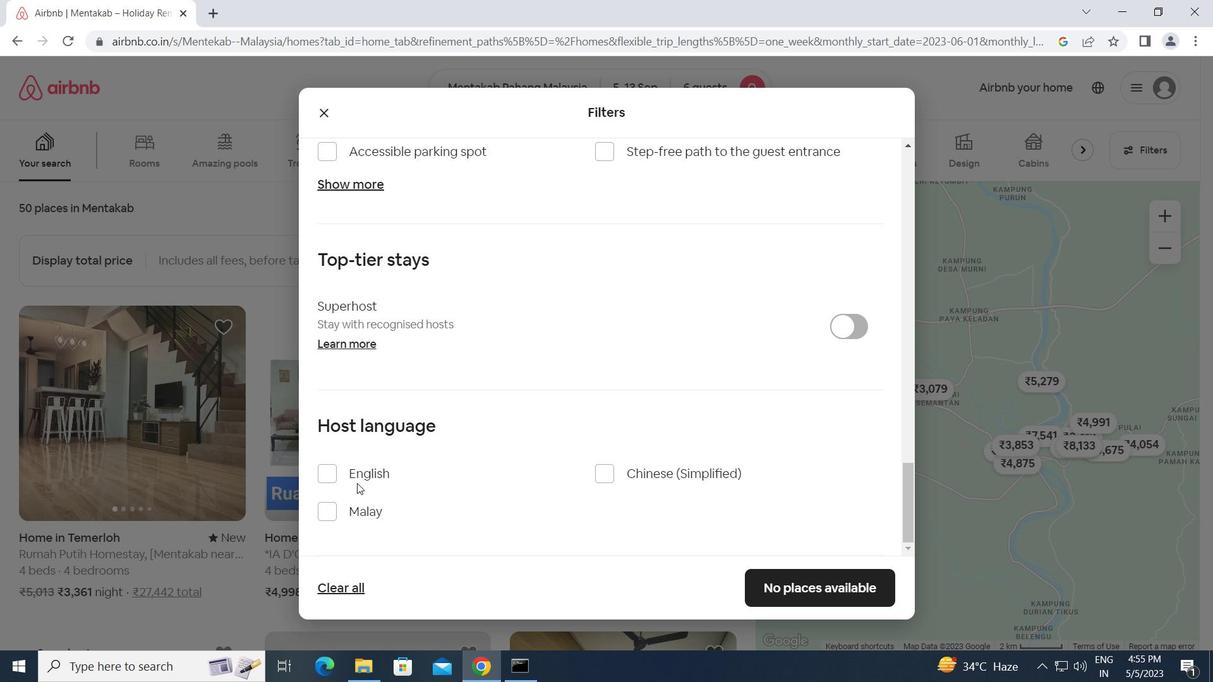 
Action: Mouse pressed left at (336, 476)
Screenshot: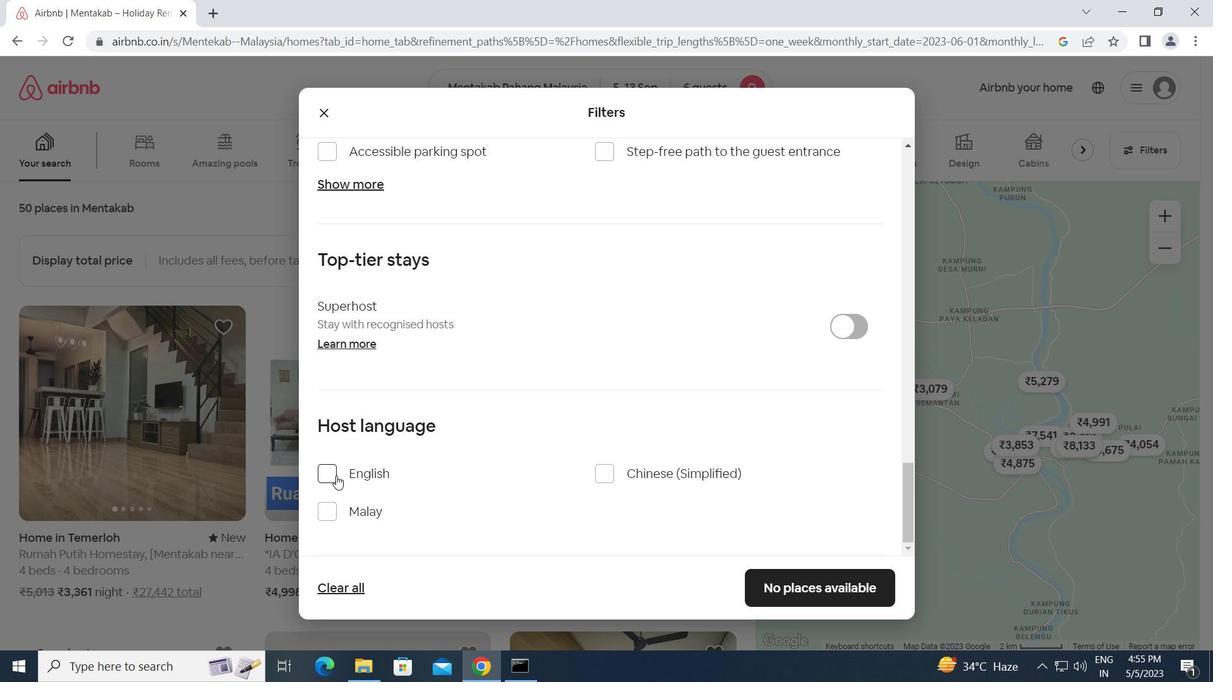 
Action: Mouse moved to (845, 589)
Screenshot: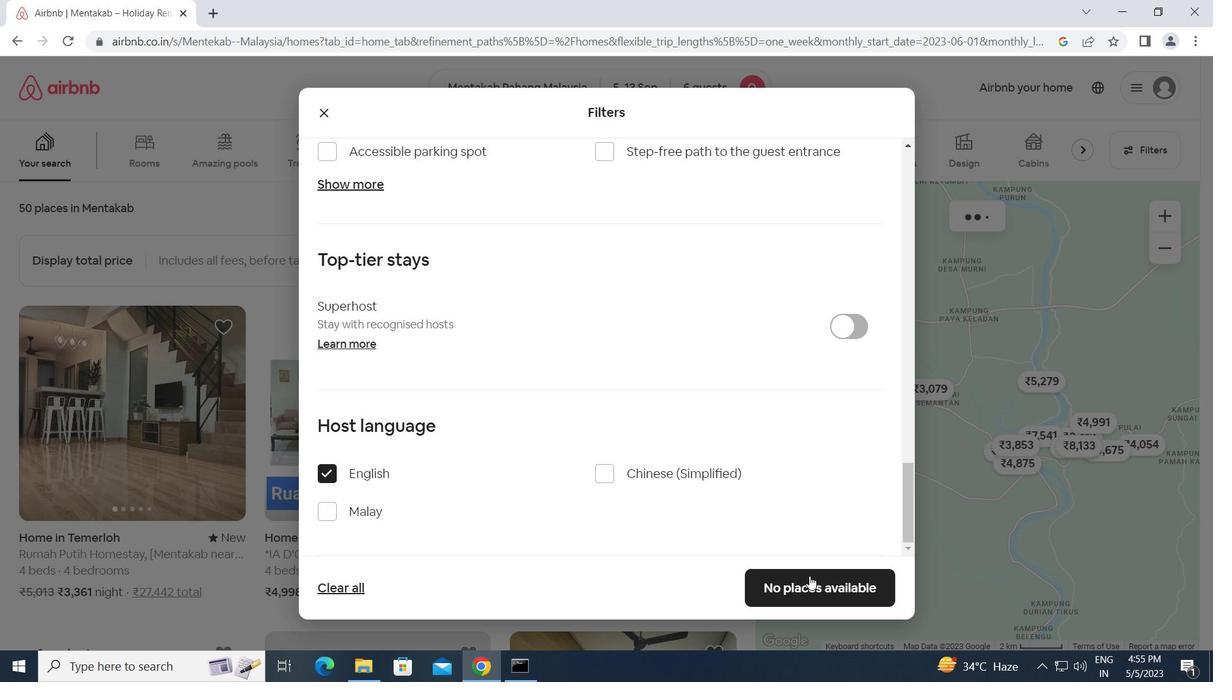 
Action: Mouse pressed left at (845, 589)
Screenshot: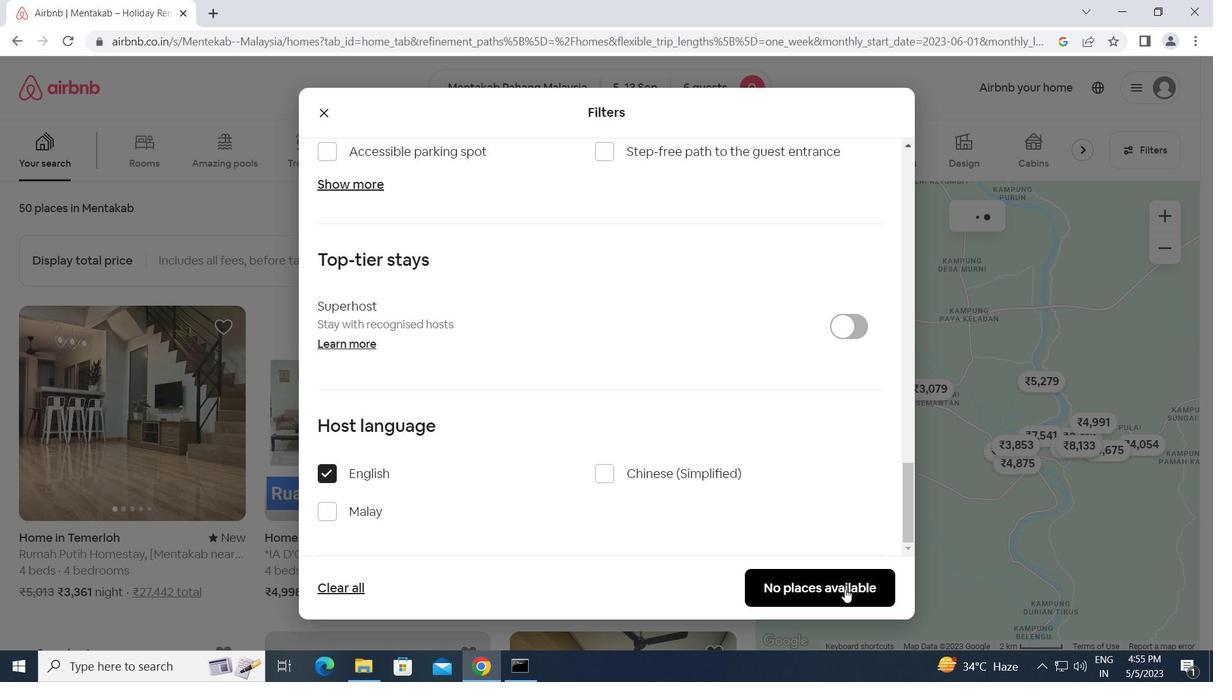 
Action: Mouse moved to (843, 587)
Screenshot: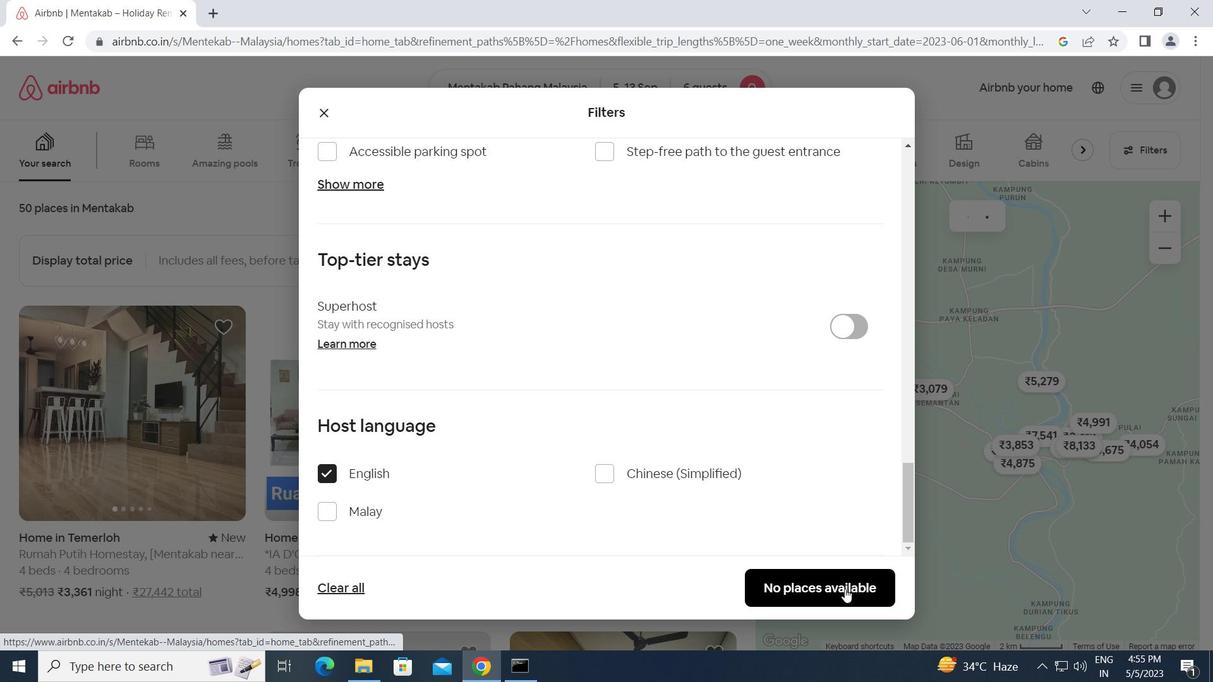 
